 Task: In Heading Arial with underline. Font size of heading  '18'Font style of data Calibri. Font size of data  9Alignment of headline & data Align center. Fill color in heading,  RedFont color of data Black Apply border in Data No BorderIn the sheet  Budget Planning Templatebook
Action: Mouse moved to (41, 128)
Screenshot: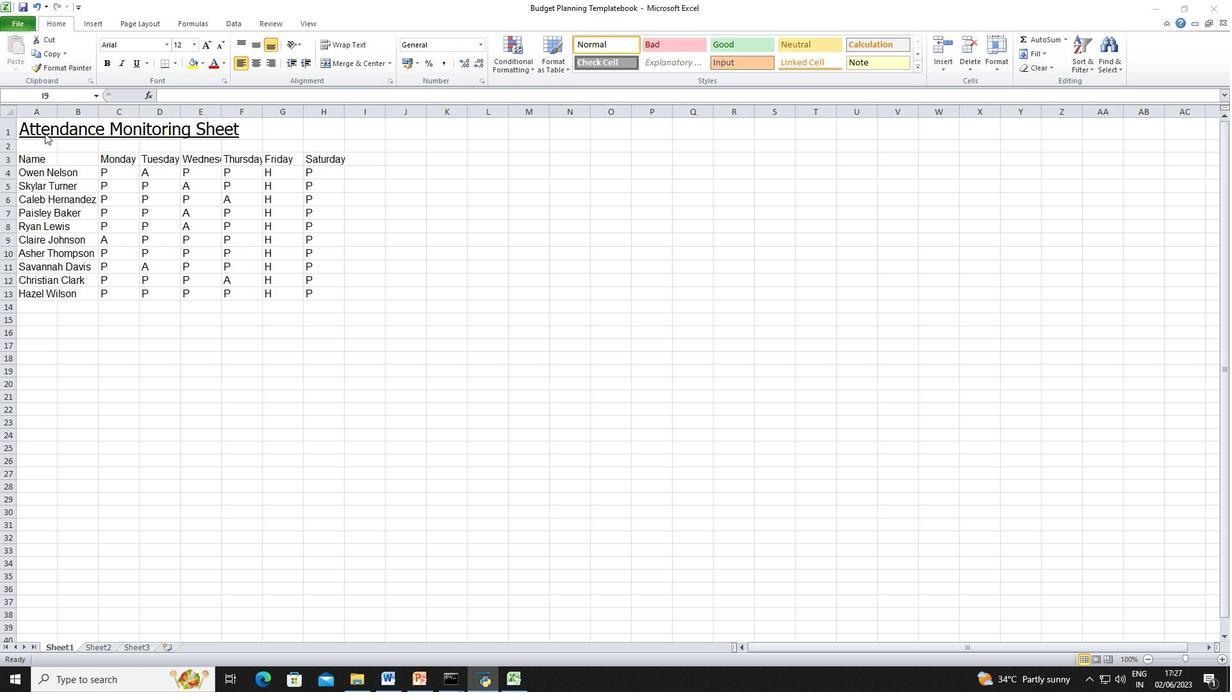 
Action: Mouse pressed left at (41, 128)
Screenshot: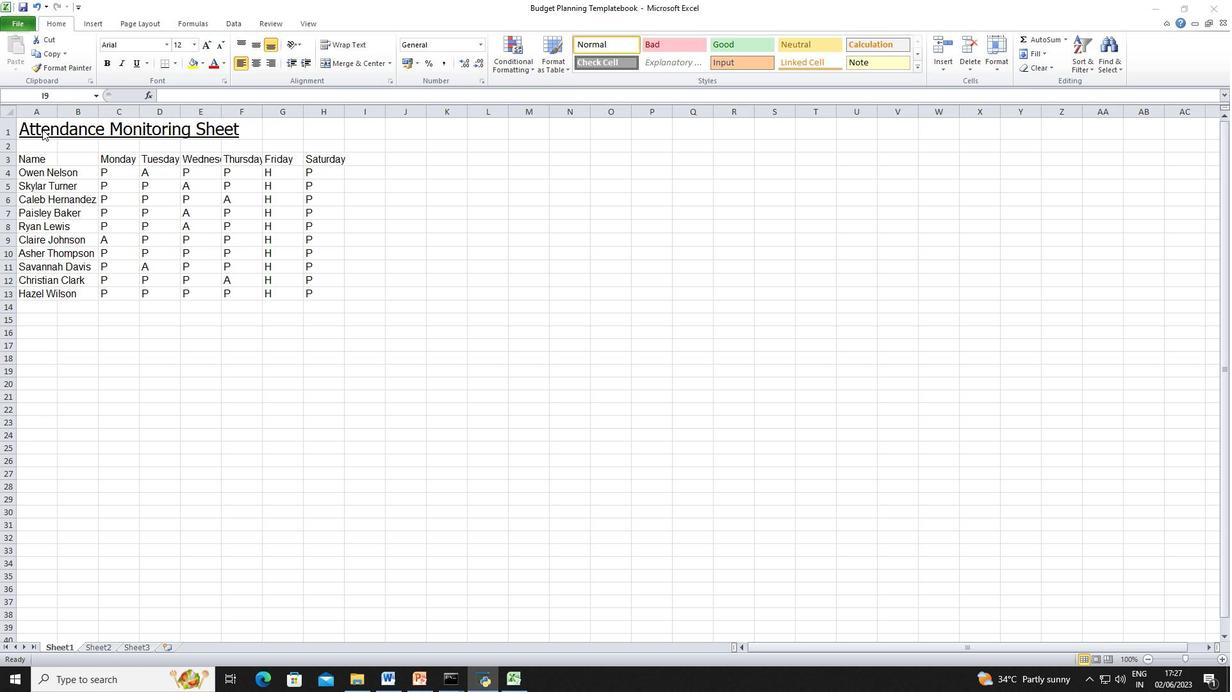 
Action: Mouse moved to (38, 123)
Screenshot: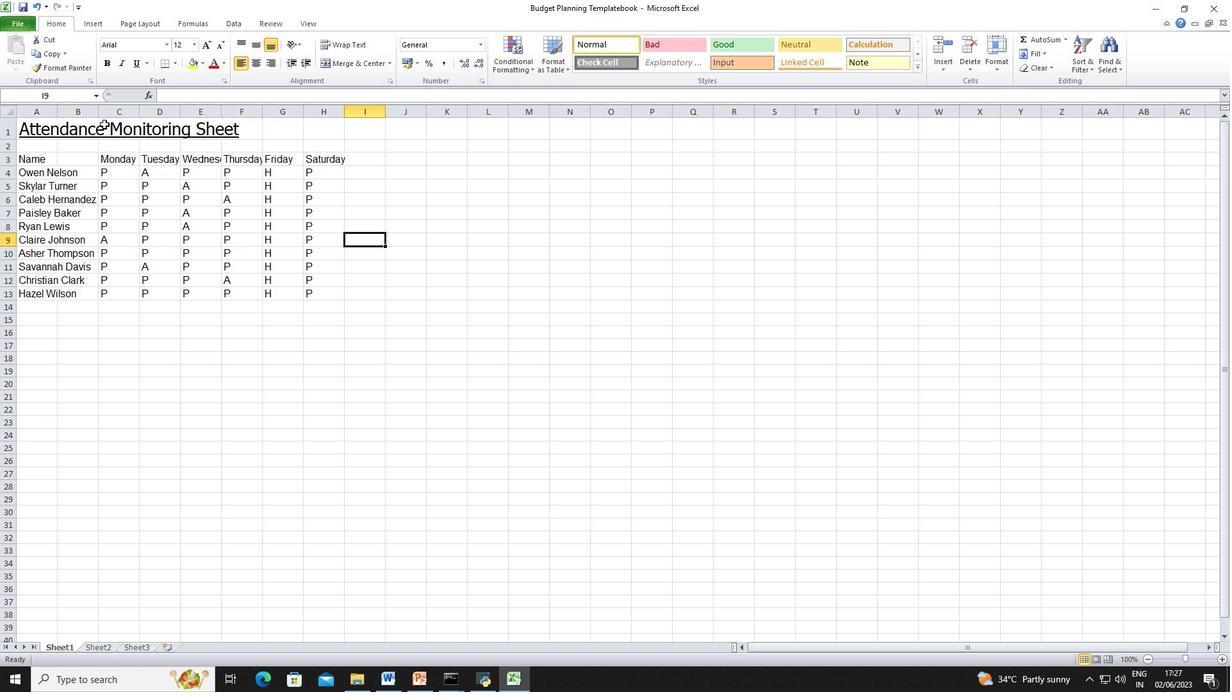 
Action: Mouse pressed left at (38, 123)
Screenshot: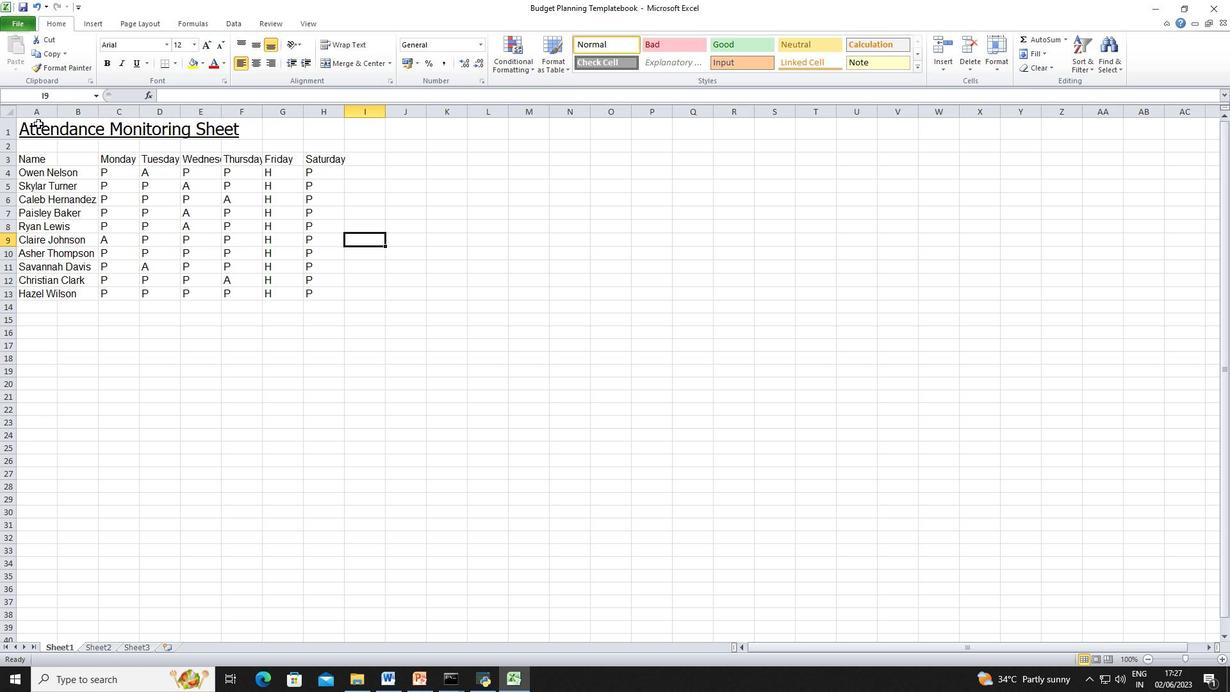 
Action: Mouse moved to (138, 65)
Screenshot: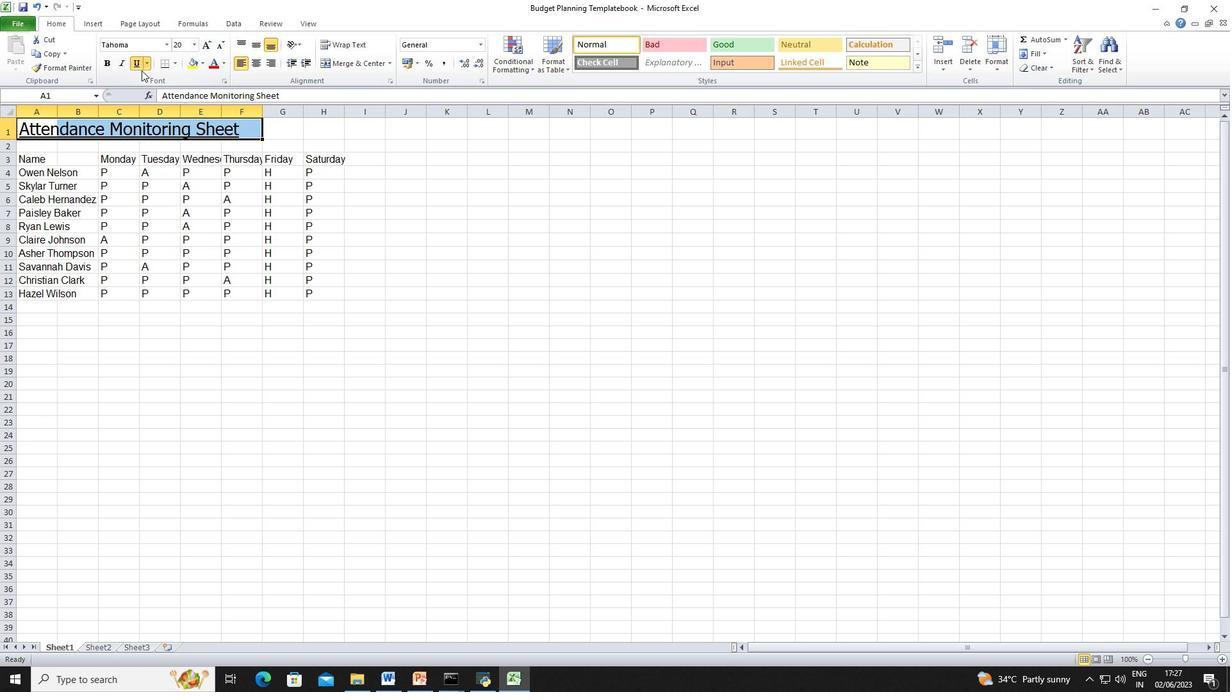 
Action: Mouse pressed left at (138, 65)
Screenshot: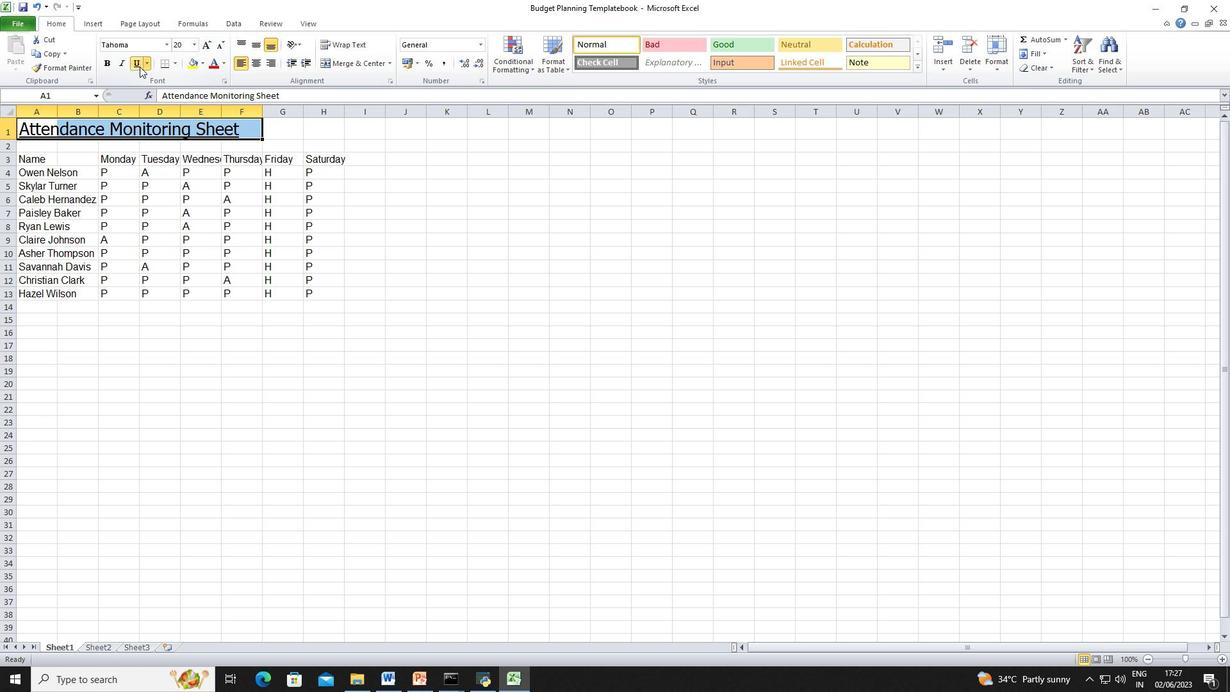 
Action: Mouse pressed left at (138, 65)
Screenshot: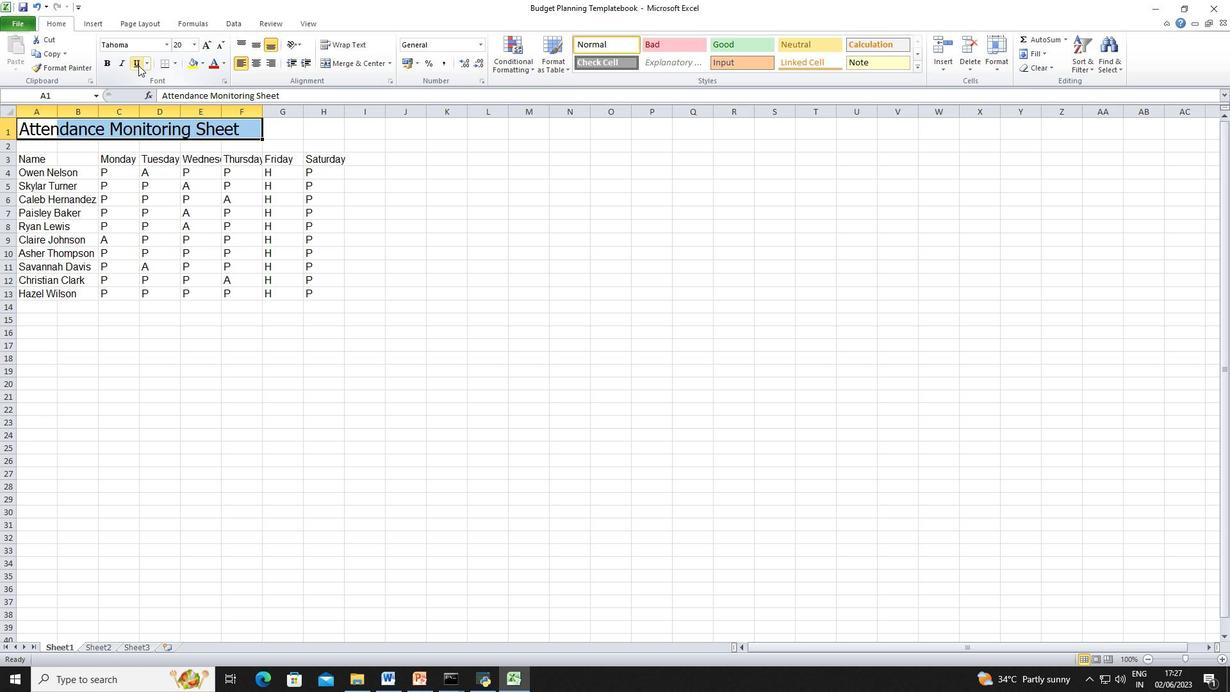 
Action: Mouse moved to (199, 47)
Screenshot: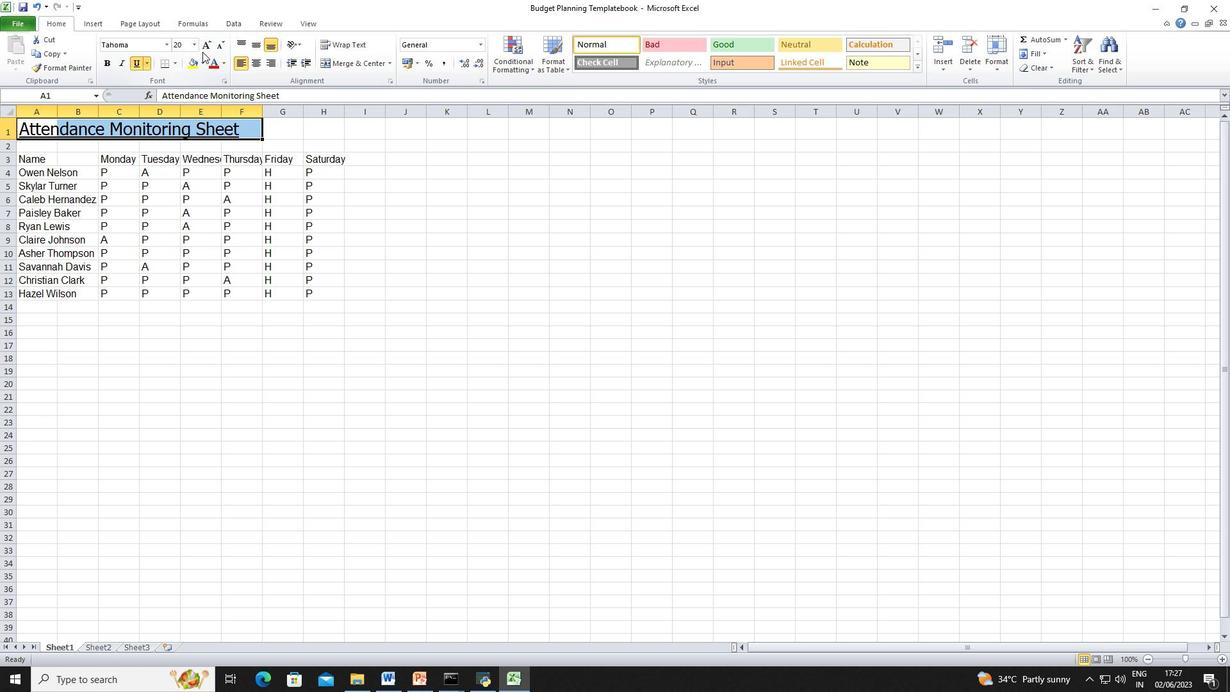 
Action: Mouse pressed left at (199, 47)
Screenshot: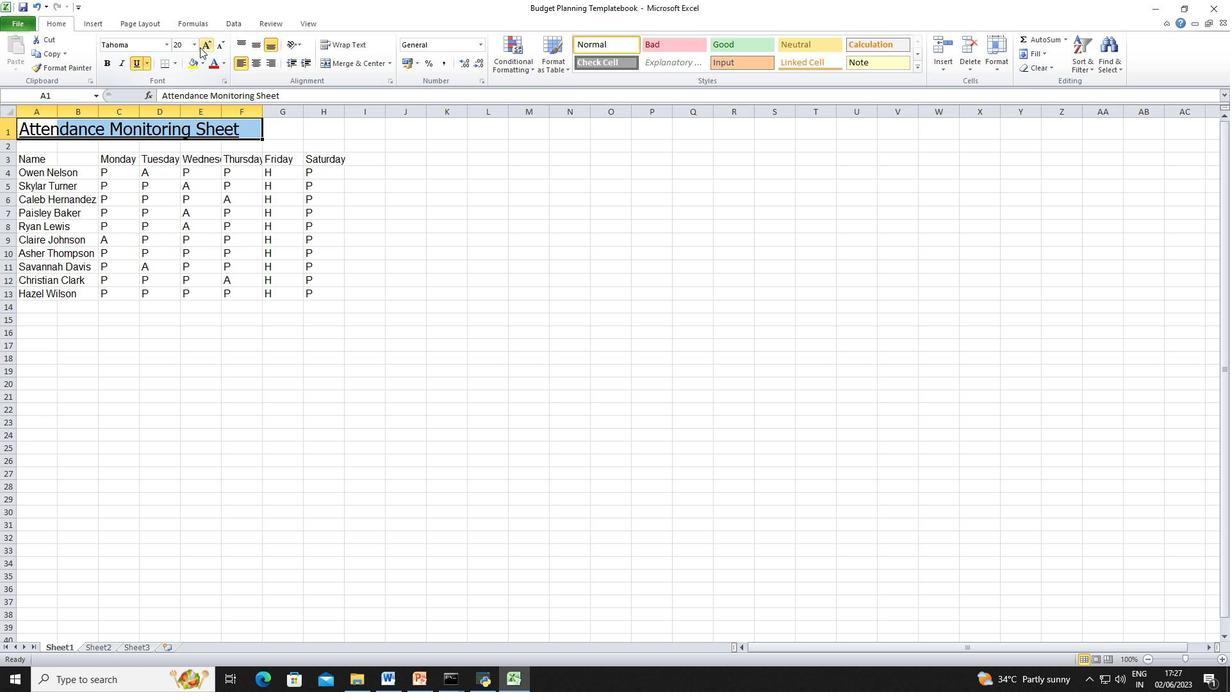 
Action: Mouse moved to (195, 44)
Screenshot: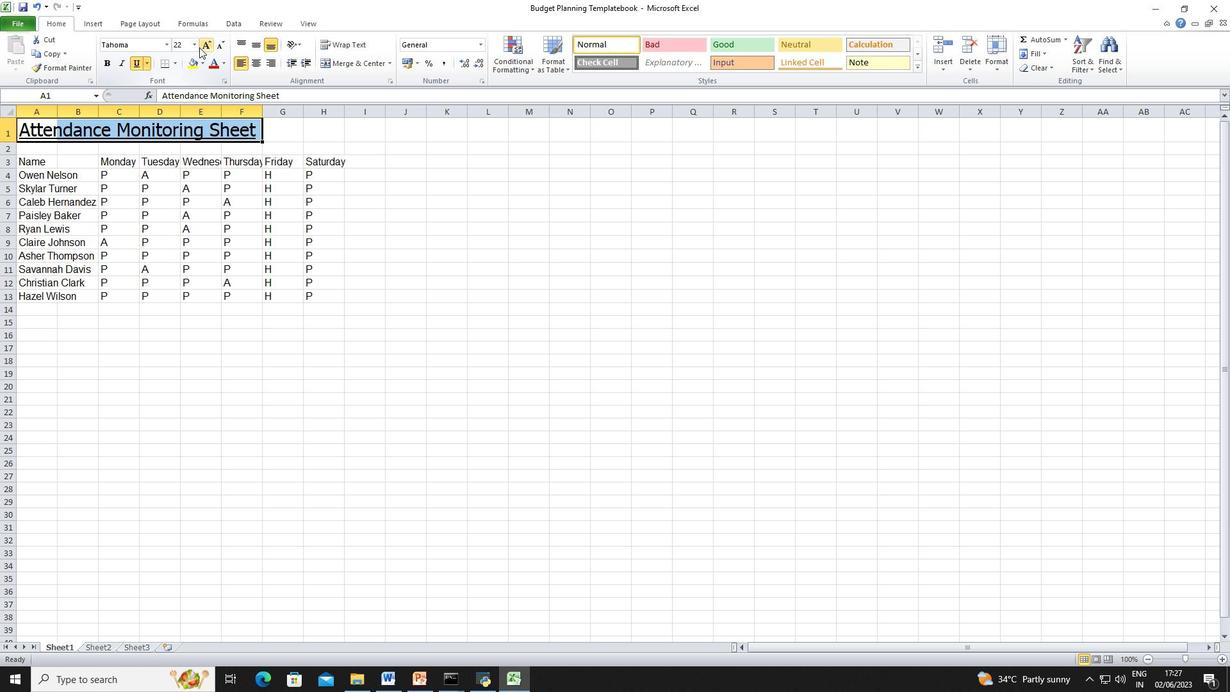 
Action: Mouse pressed left at (195, 44)
Screenshot: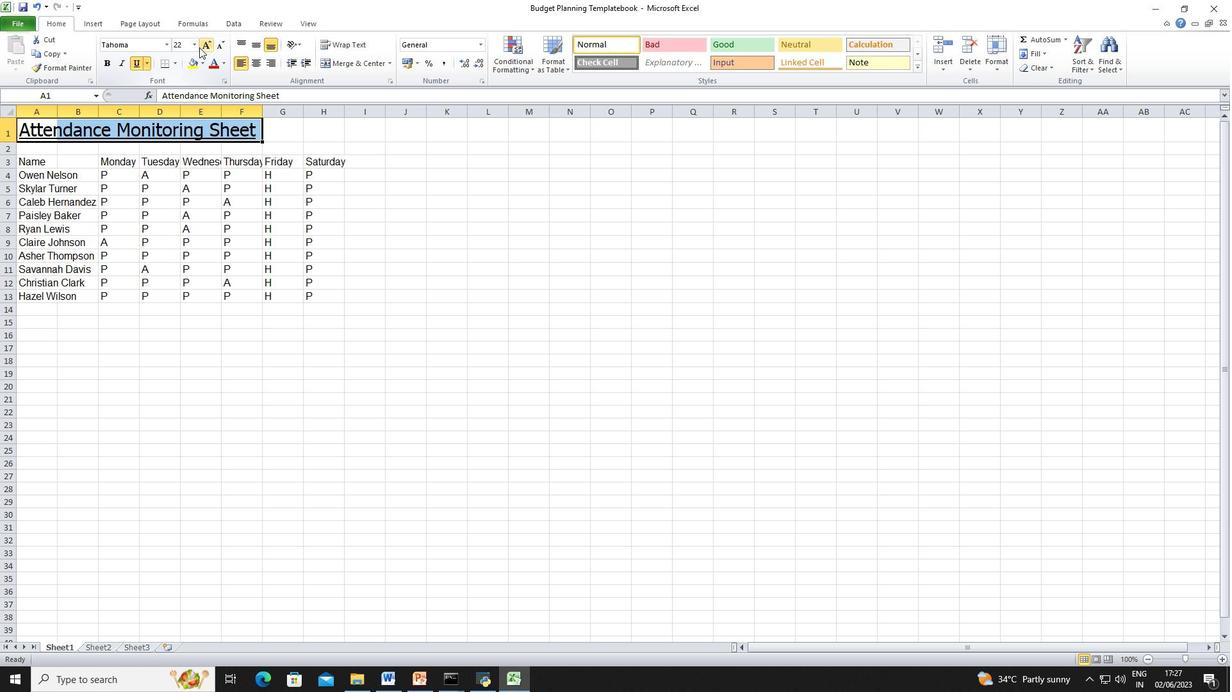
Action: Mouse moved to (183, 137)
Screenshot: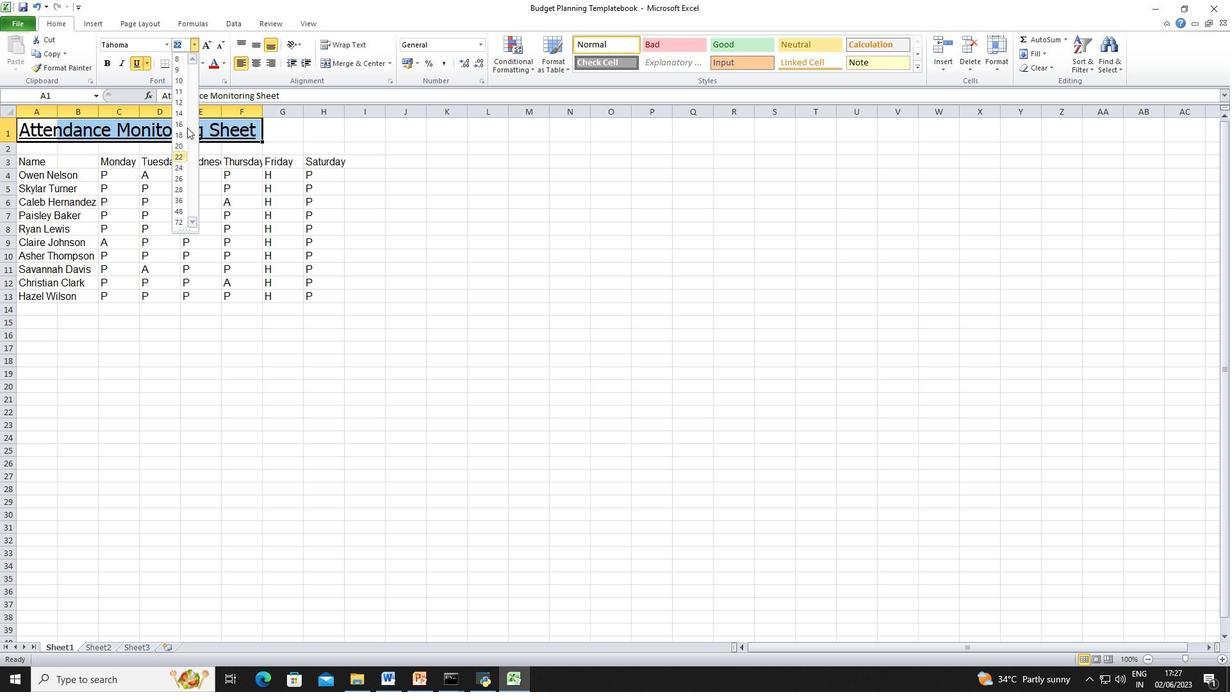
Action: Mouse pressed left at (183, 137)
Screenshot: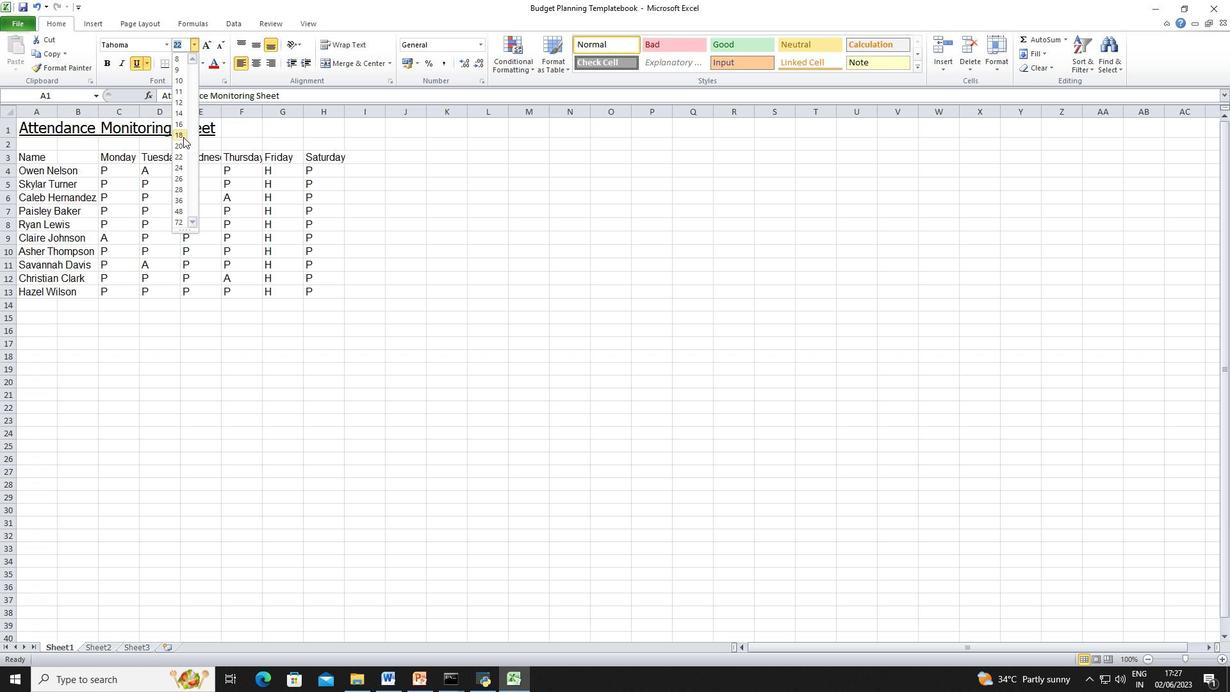 
Action: Mouse moved to (49, 158)
Screenshot: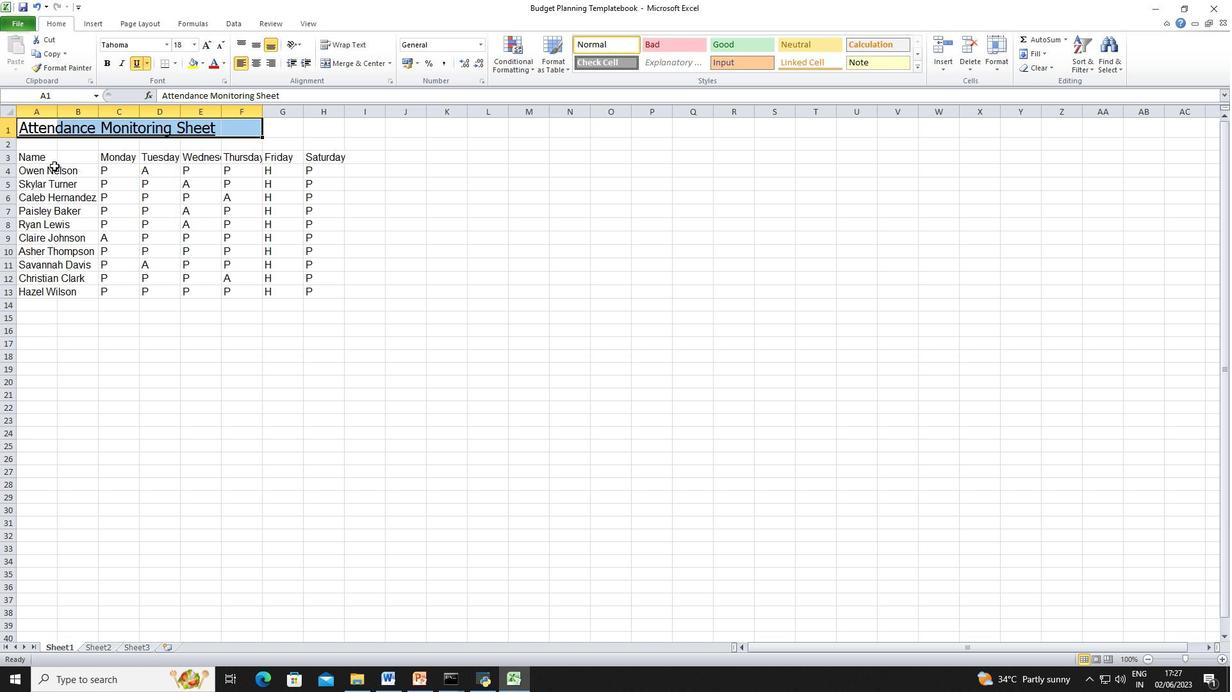 
Action: Mouse pressed left at (49, 158)
Screenshot: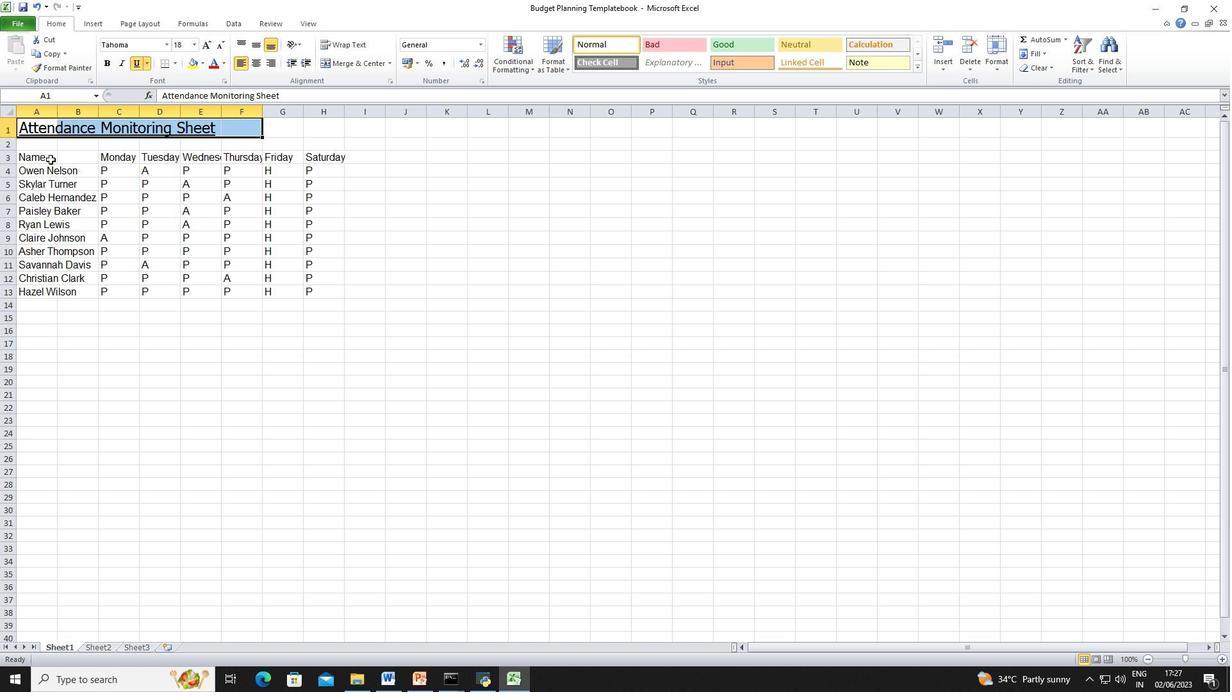 
Action: Mouse moved to (147, 49)
Screenshot: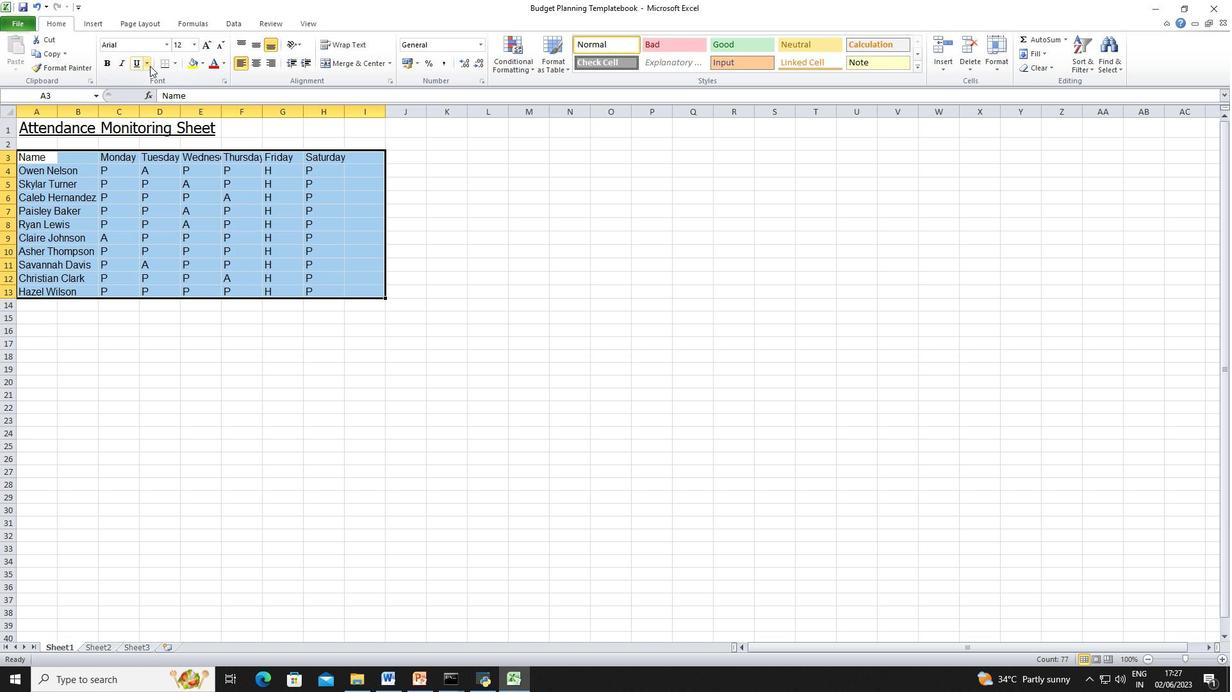 
Action: Mouse pressed left at (147, 49)
Screenshot: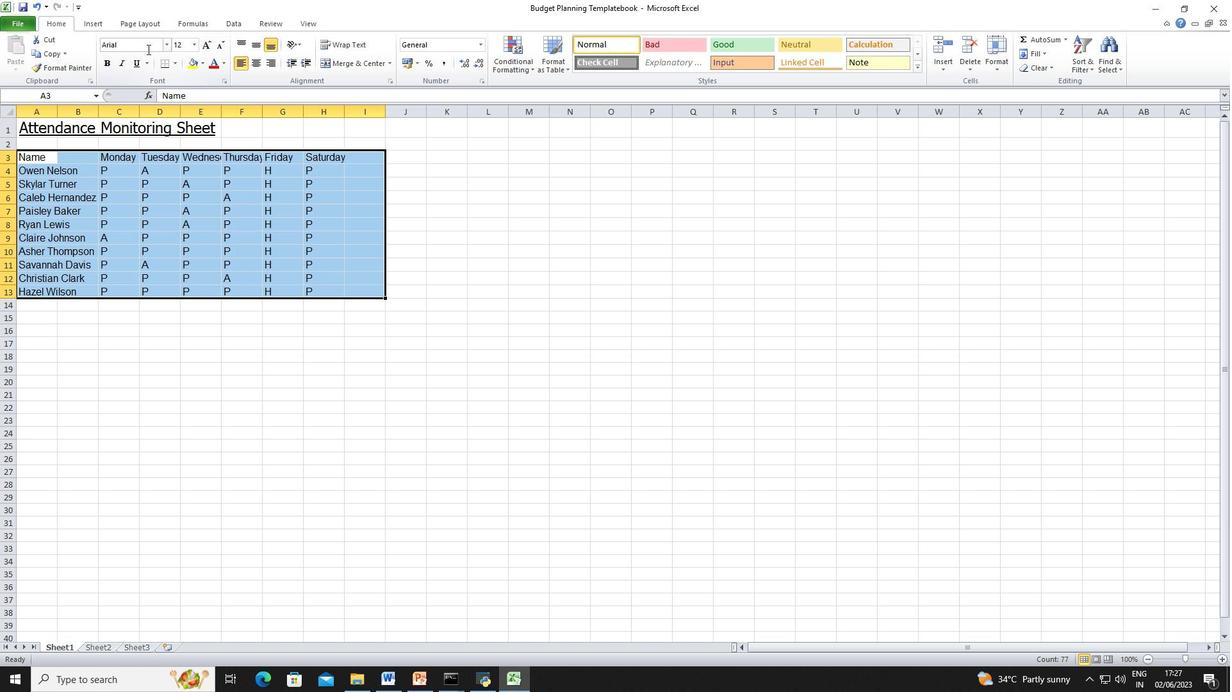 
Action: Key pressed <Key.shift>Calibri
Screenshot: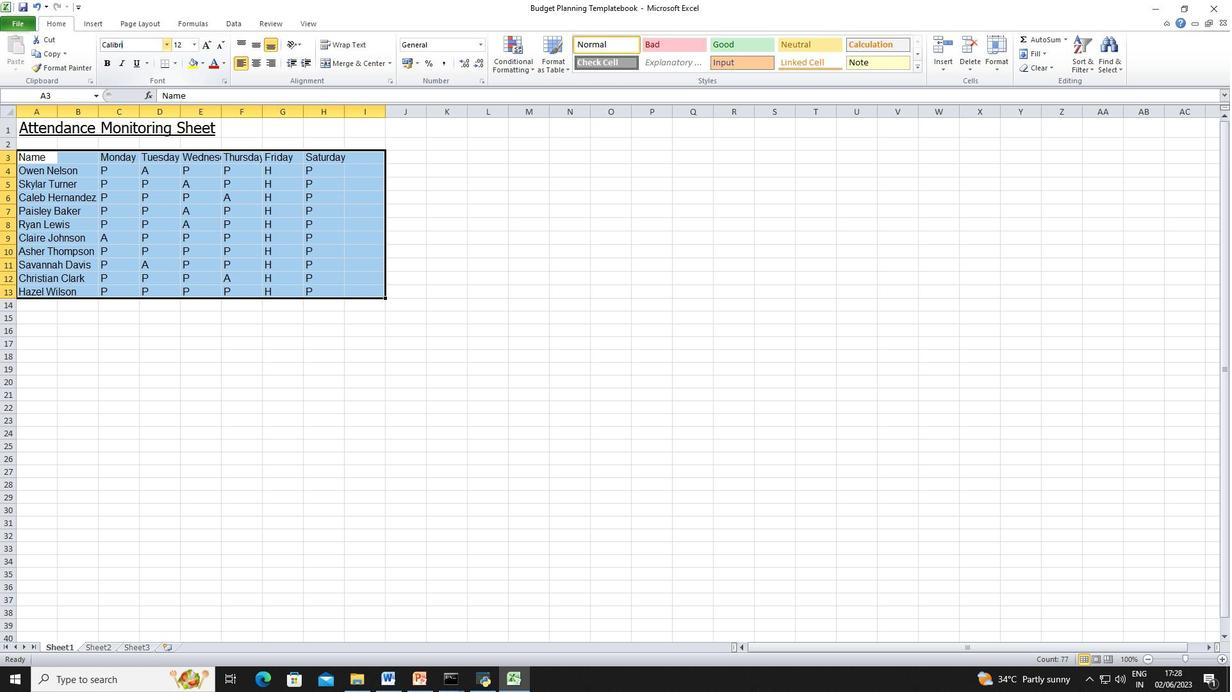 
Action: Mouse moved to (137, 44)
Screenshot: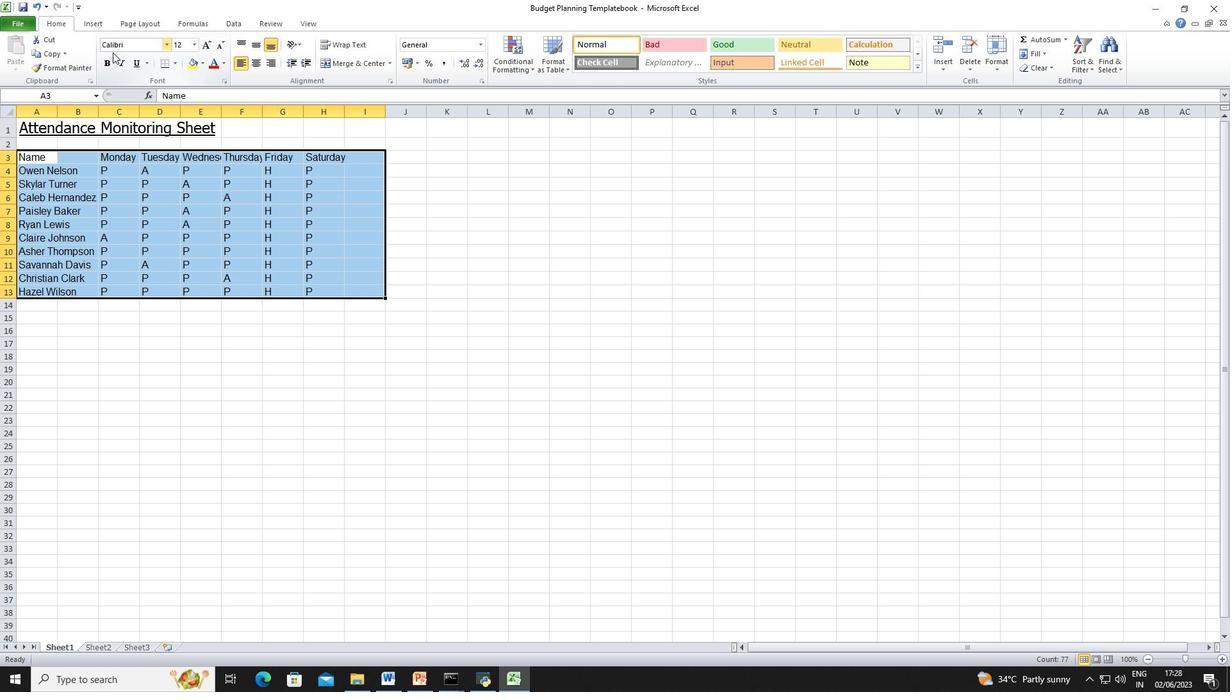 
Action: Key pressed <Key.enter>
Screenshot: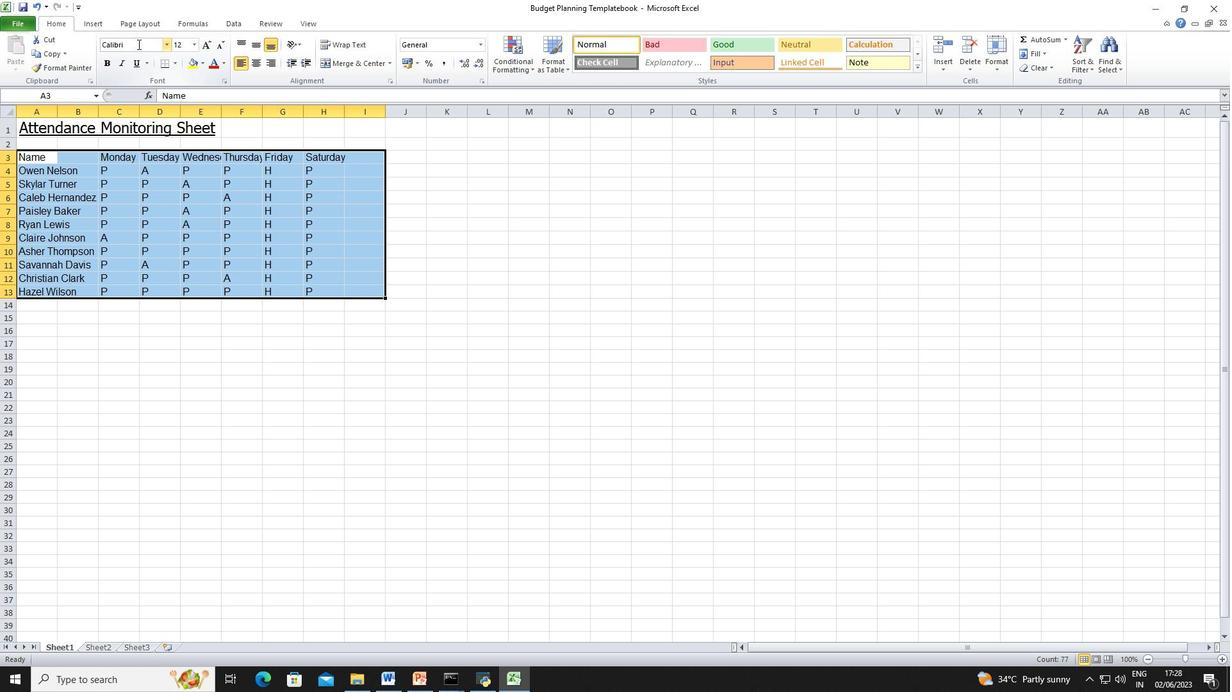 
Action: Mouse moved to (199, 42)
Screenshot: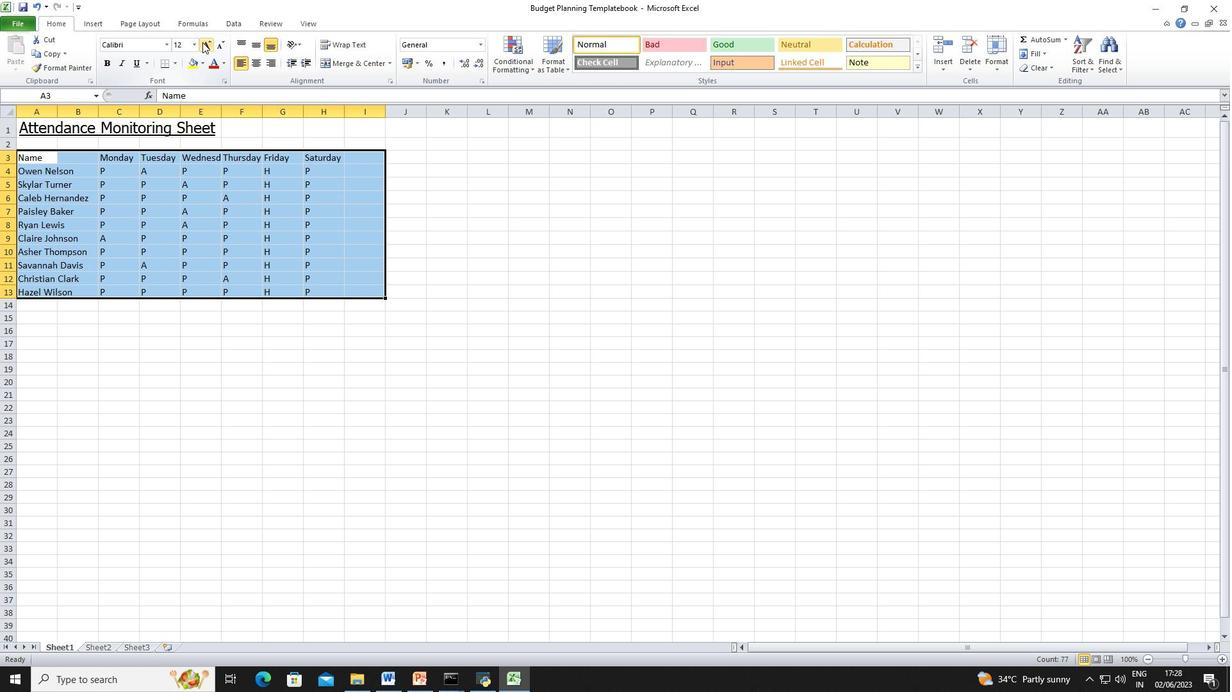 
Action: Mouse pressed left at (199, 42)
Screenshot: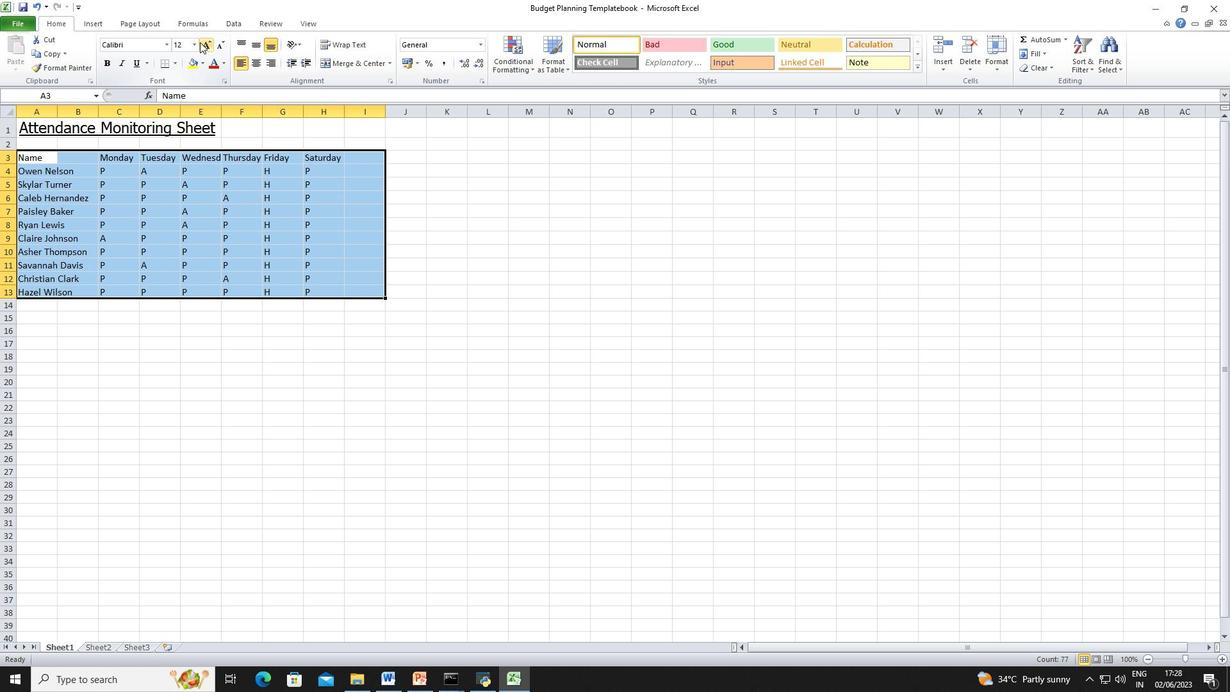 
Action: Mouse moved to (197, 42)
Screenshot: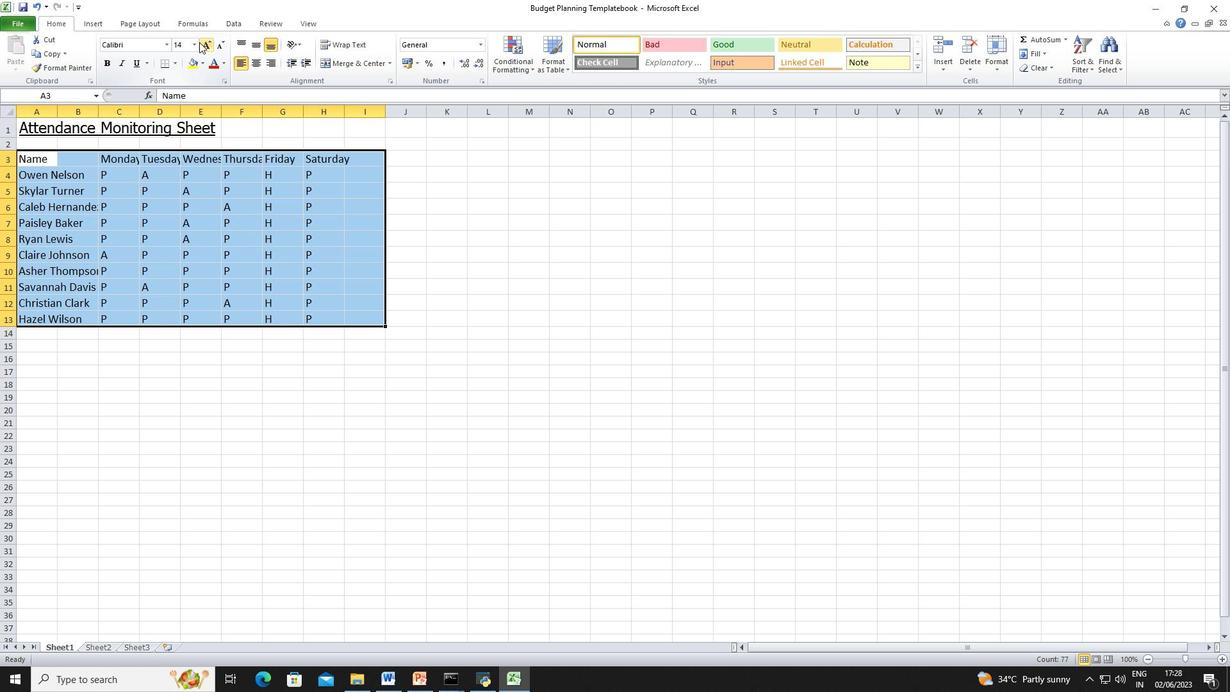 
Action: Mouse pressed left at (197, 42)
Screenshot: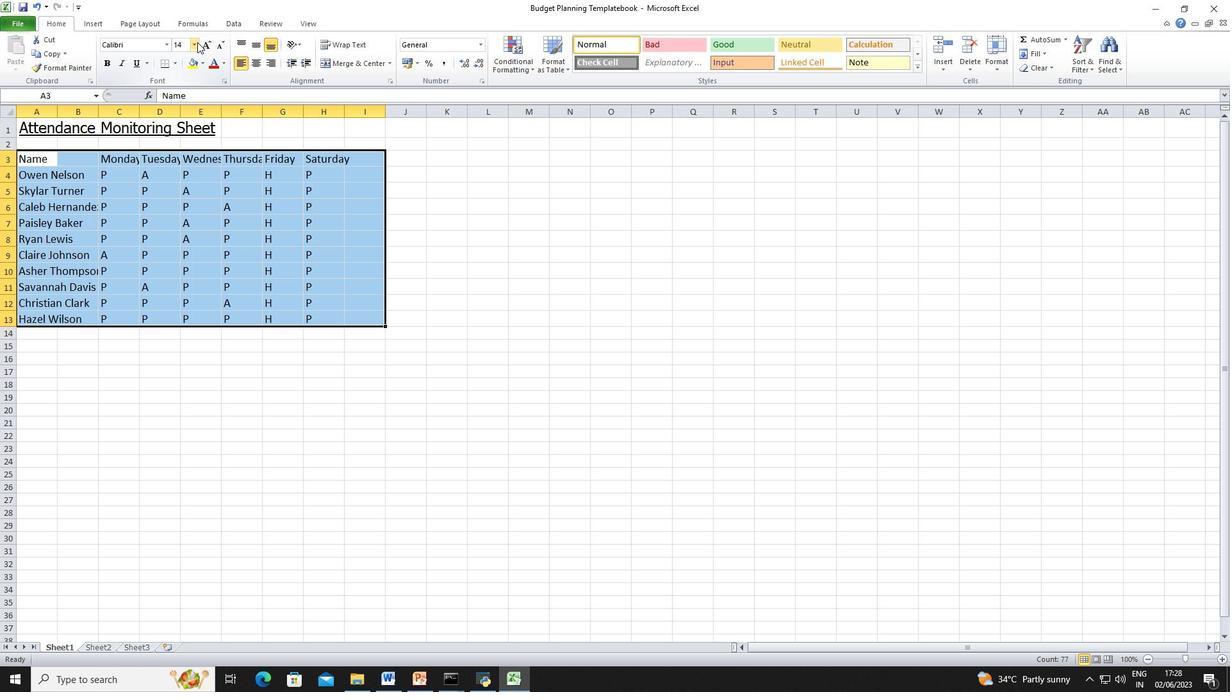 
Action: Mouse moved to (181, 70)
Screenshot: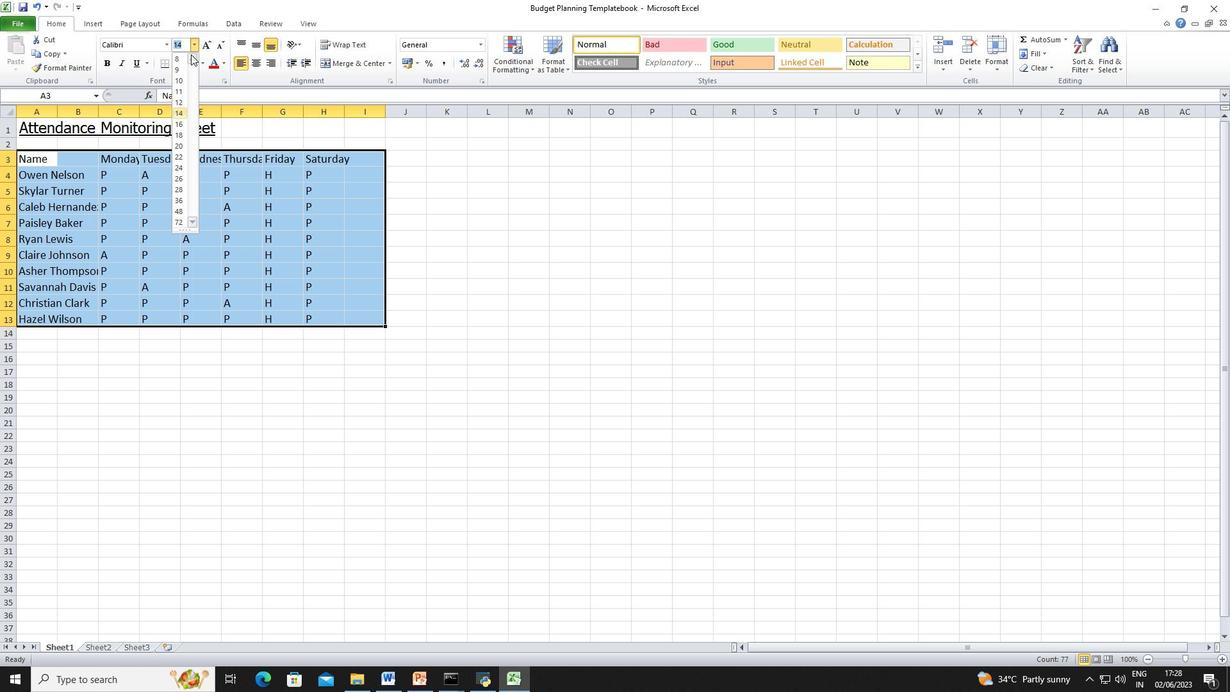 
Action: Mouse pressed left at (181, 70)
Screenshot: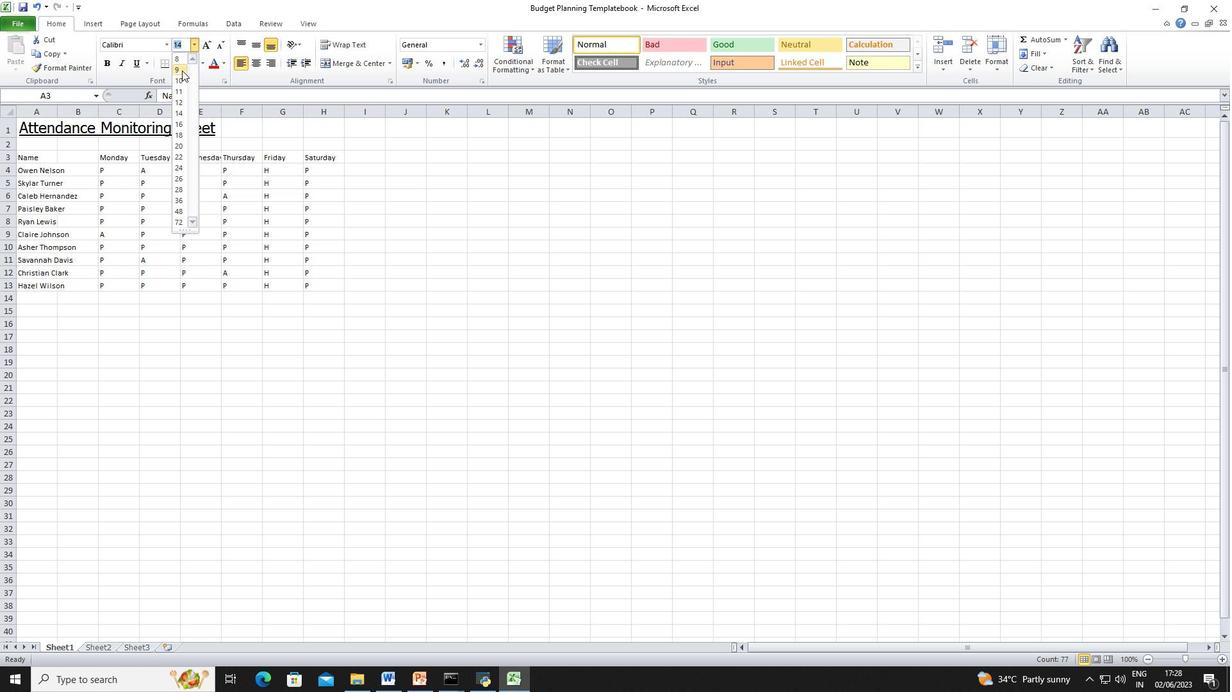 
Action: Mouse moved to (253, 64)
Screenshot: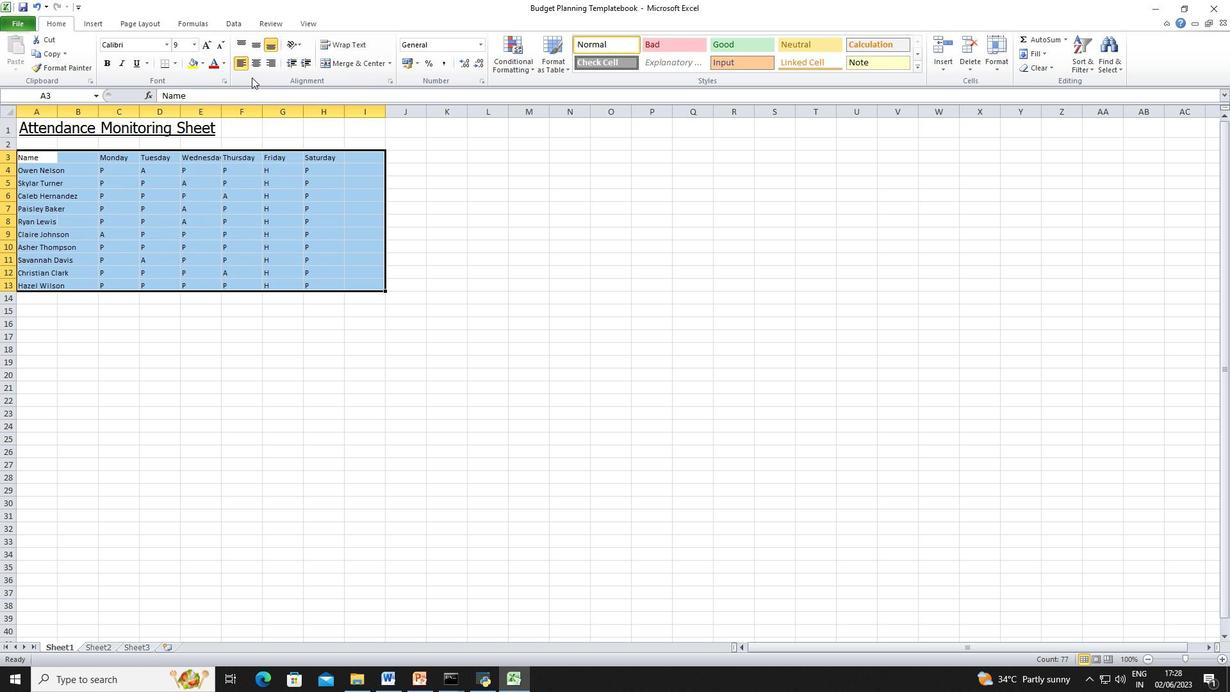 
Action: Mouse pressed left at (253, 64)
Screenshot: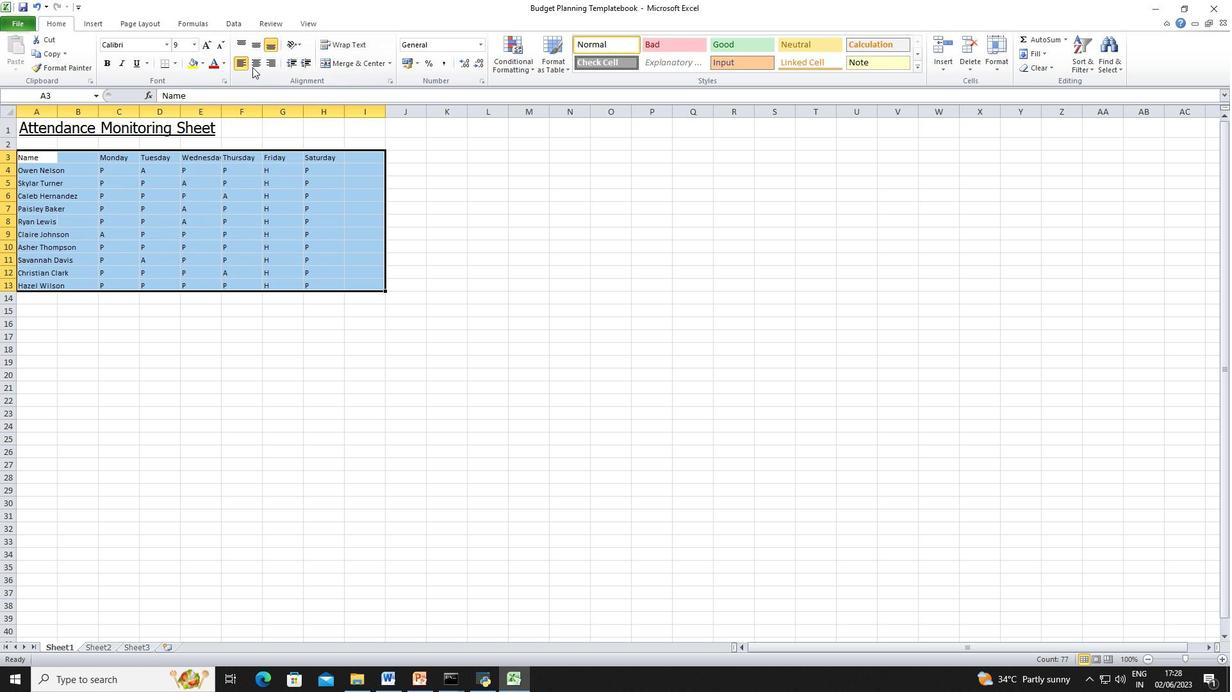 
Action: Mouse moved to (29, 133)
Screenshot: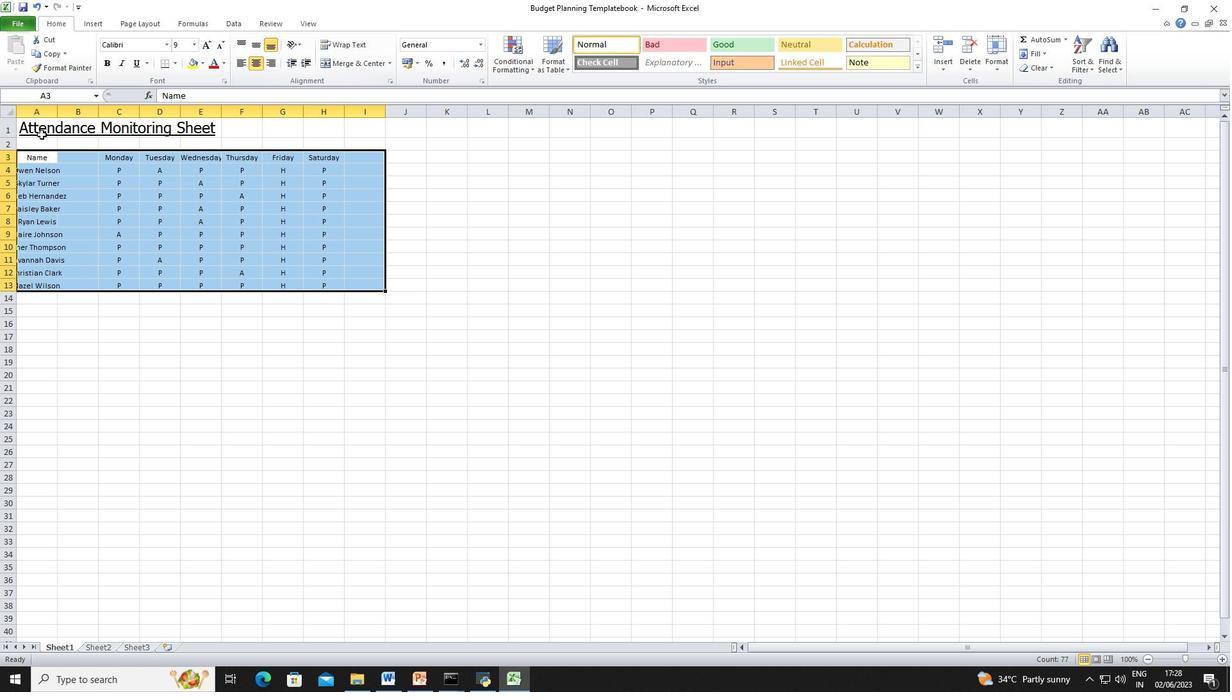 
Action: Mouse pressed left at (29, 133)
Screenshot: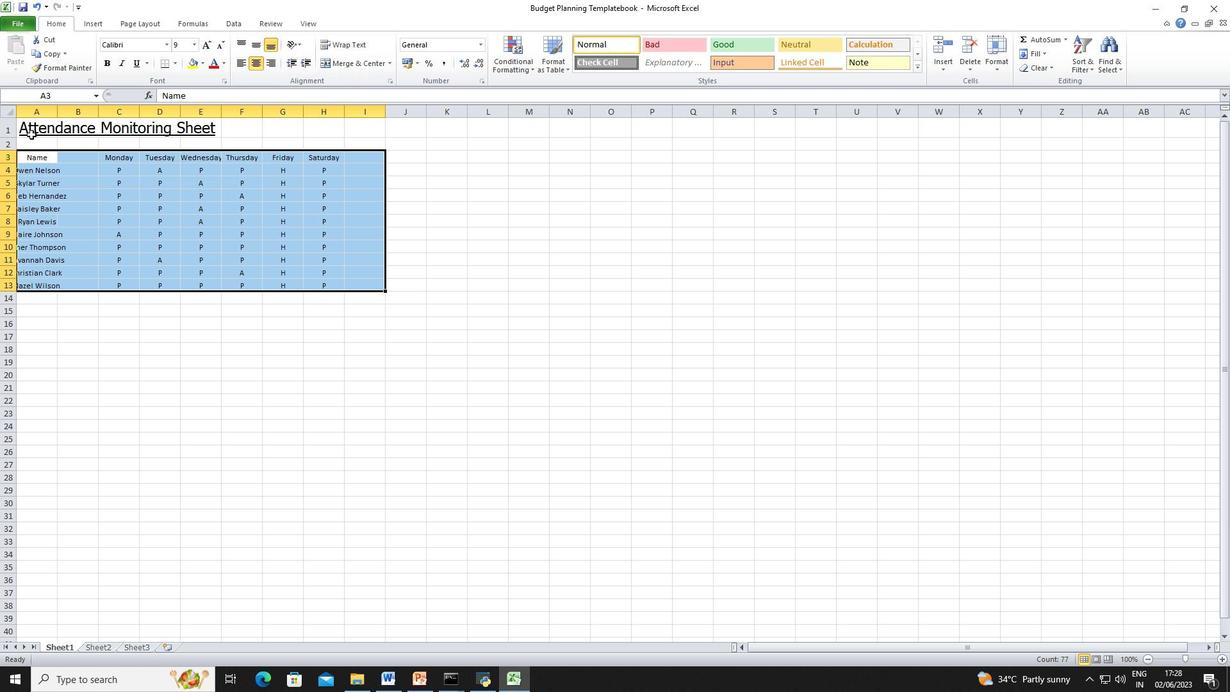 
Action: Mouse moved to (258, 62)
Screenshot: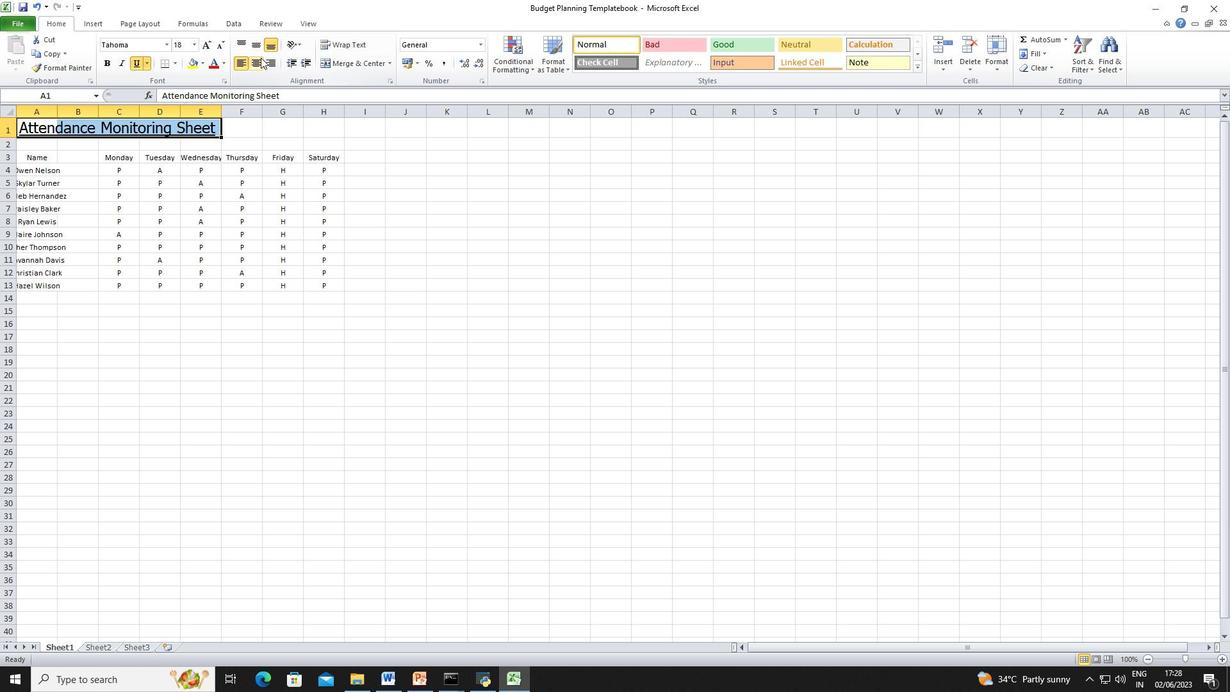 
Action: Mouse pressed left at (258, 62)
Screenshot: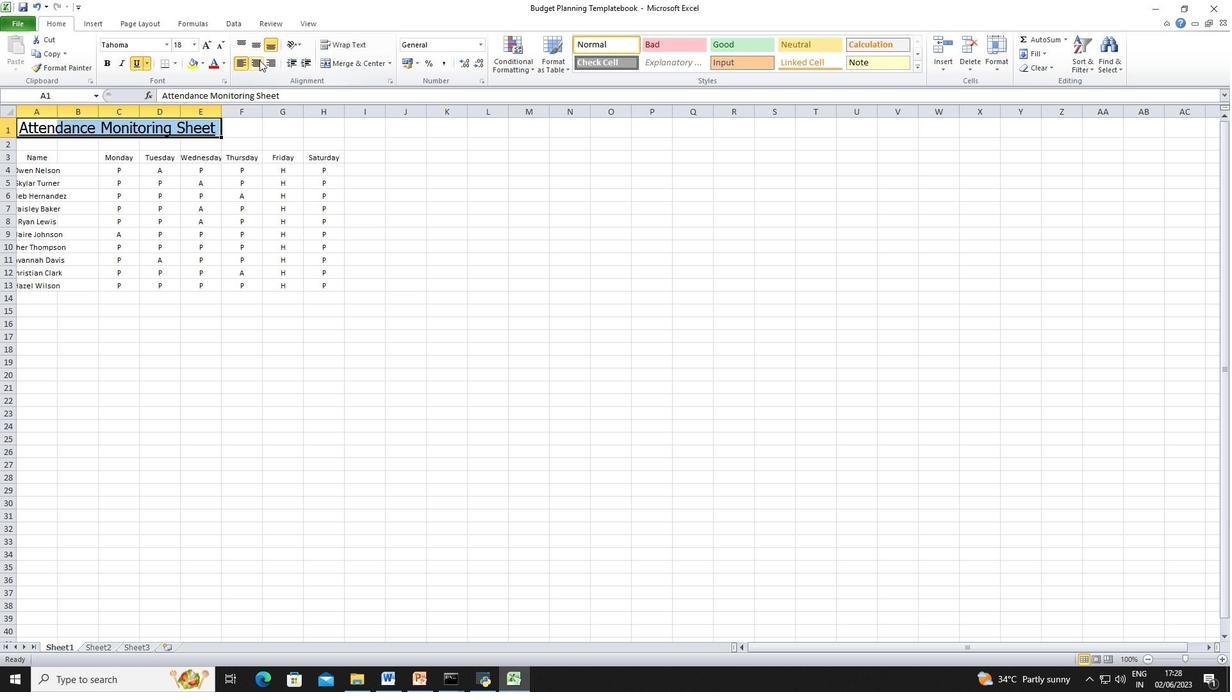 
Action: Mouse moved to (58, 113)
Screenshot: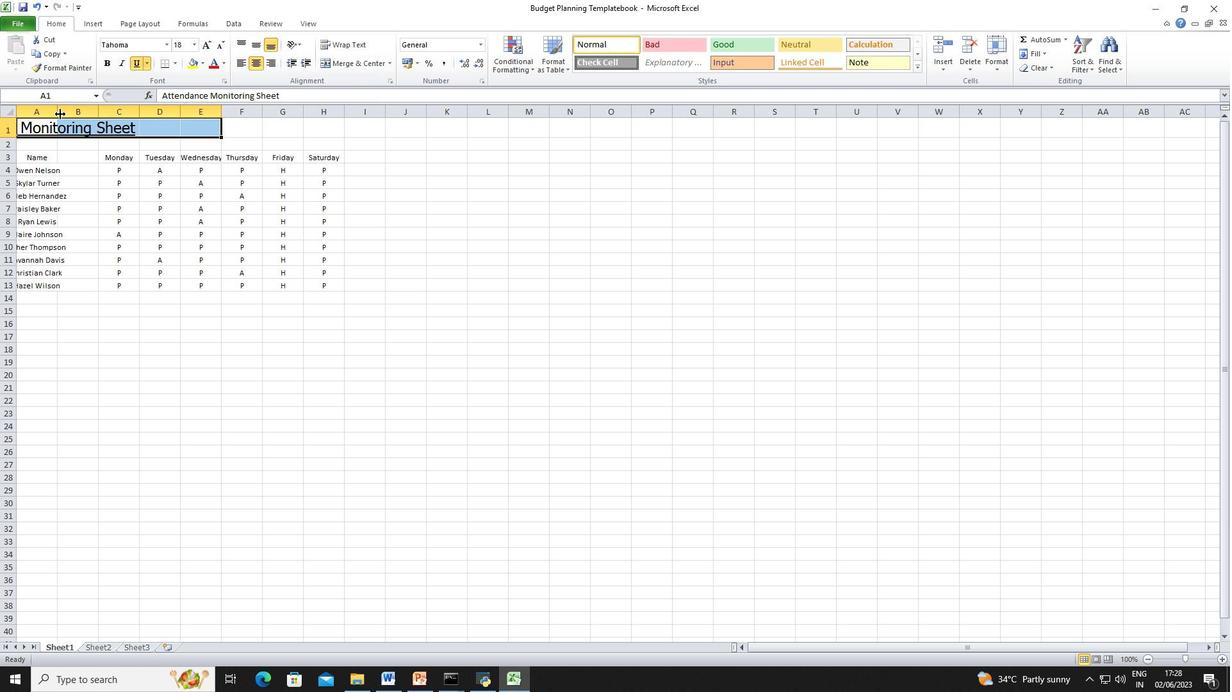 
Action: Mouse pressed left at (58, 113)
Screenshot: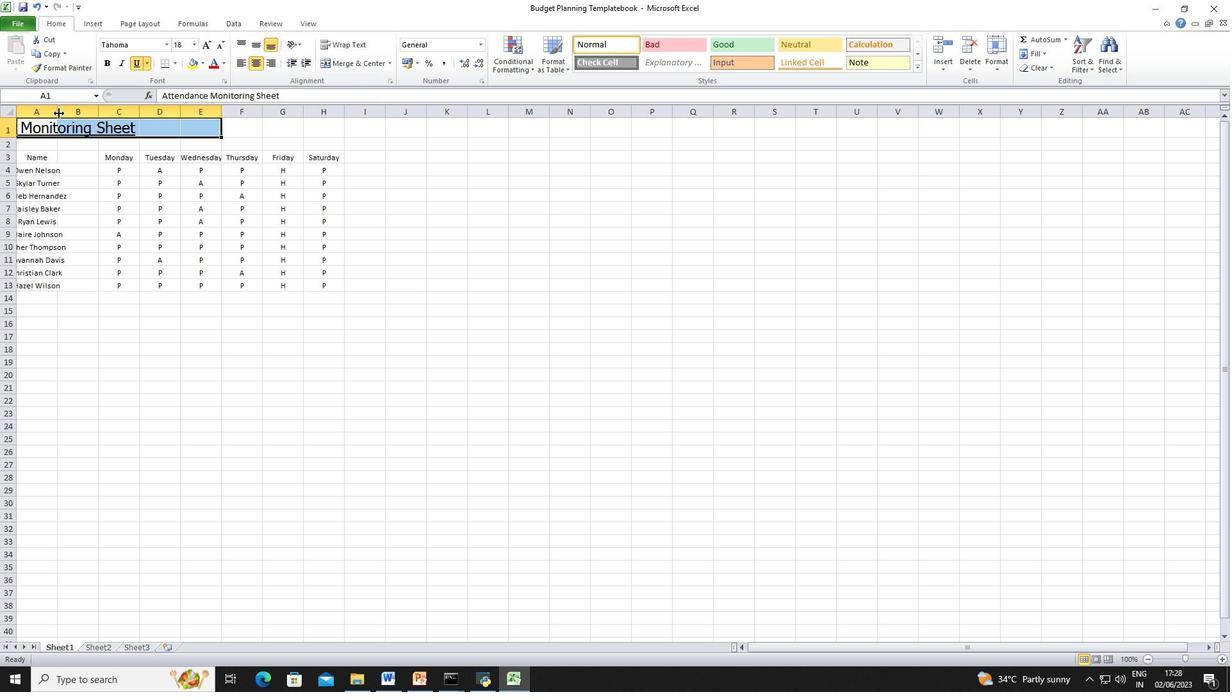 
Action: Mouse moved to (161, 112)
Screenshot: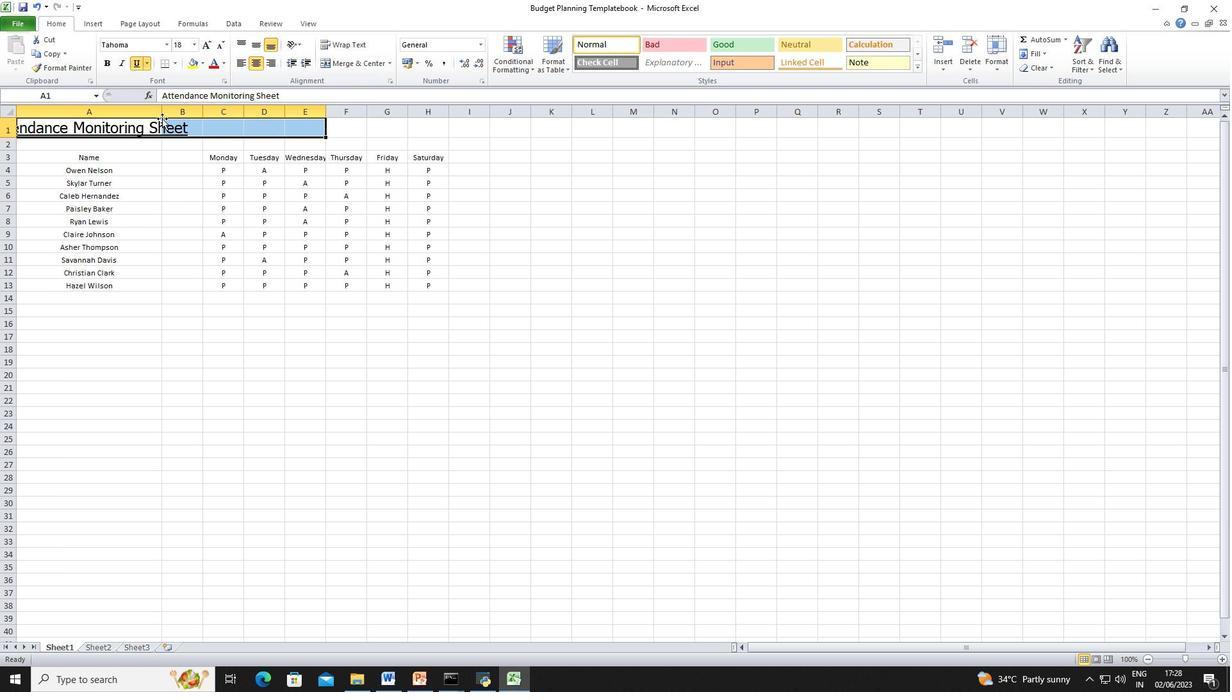 
Action: Mouse pressed left at (161, 112)
Screenshot: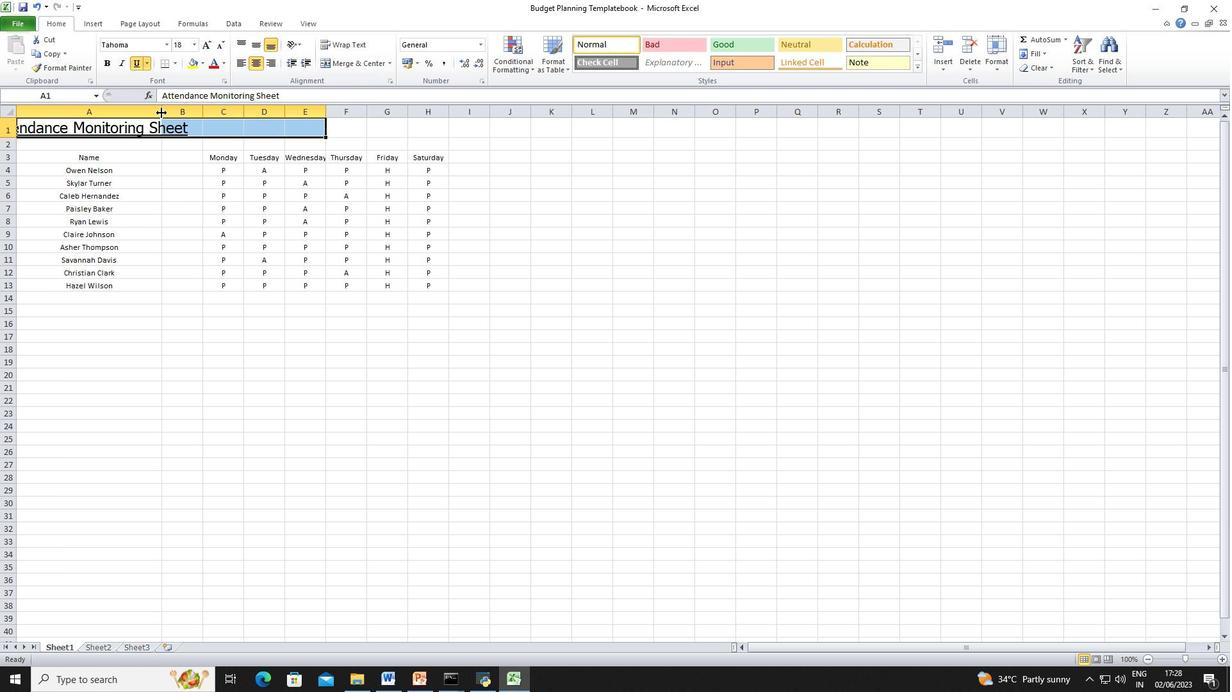 
Action: Mouse moved to (202, 63)
Screenshot: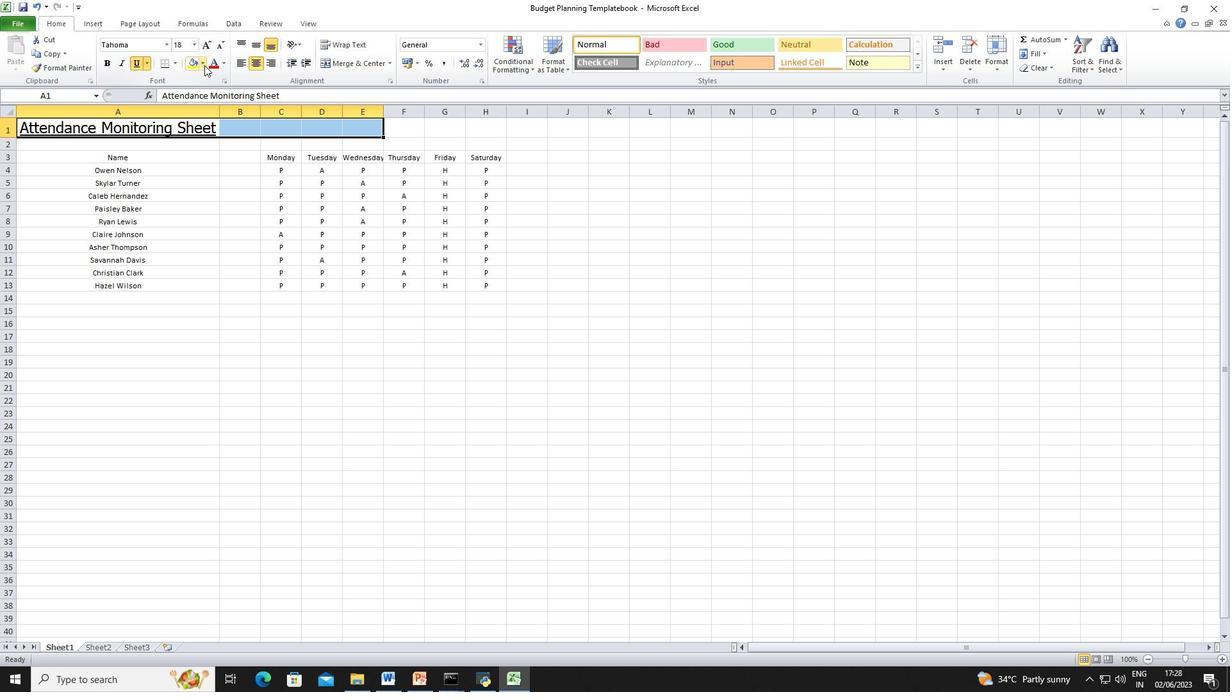 
Action: Mouse pressed left at (202, 63)
Screenshot: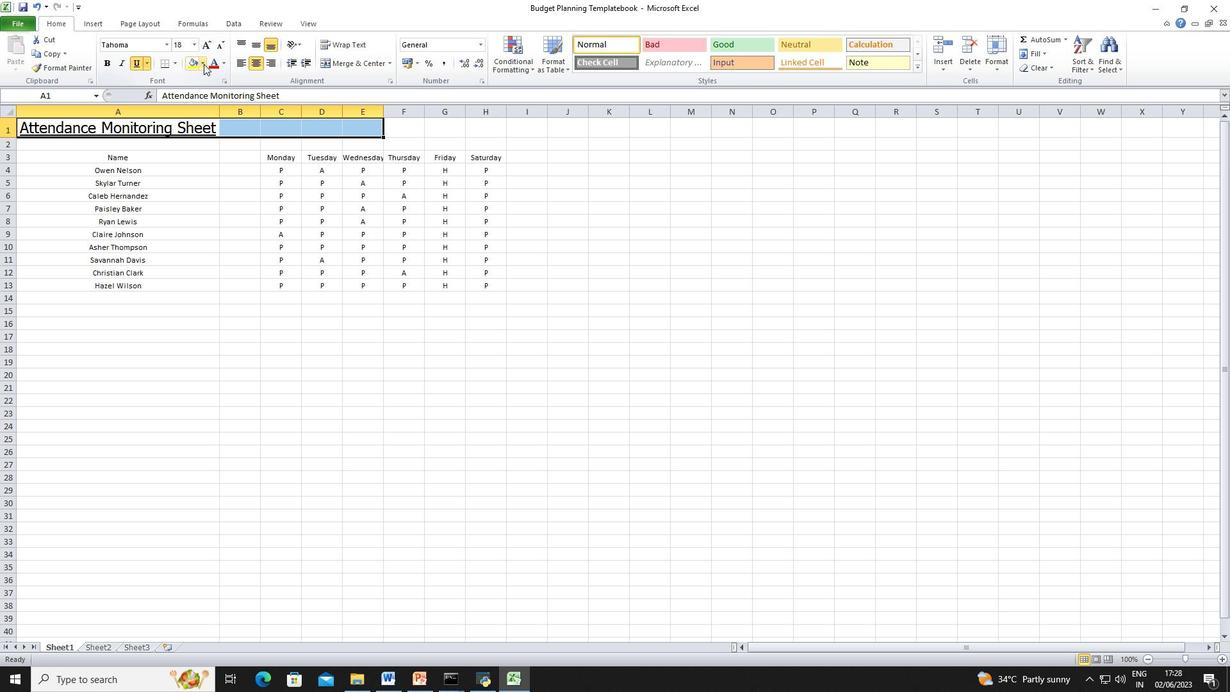 
Action: Mouse moved to (199, 152)
Screenshot: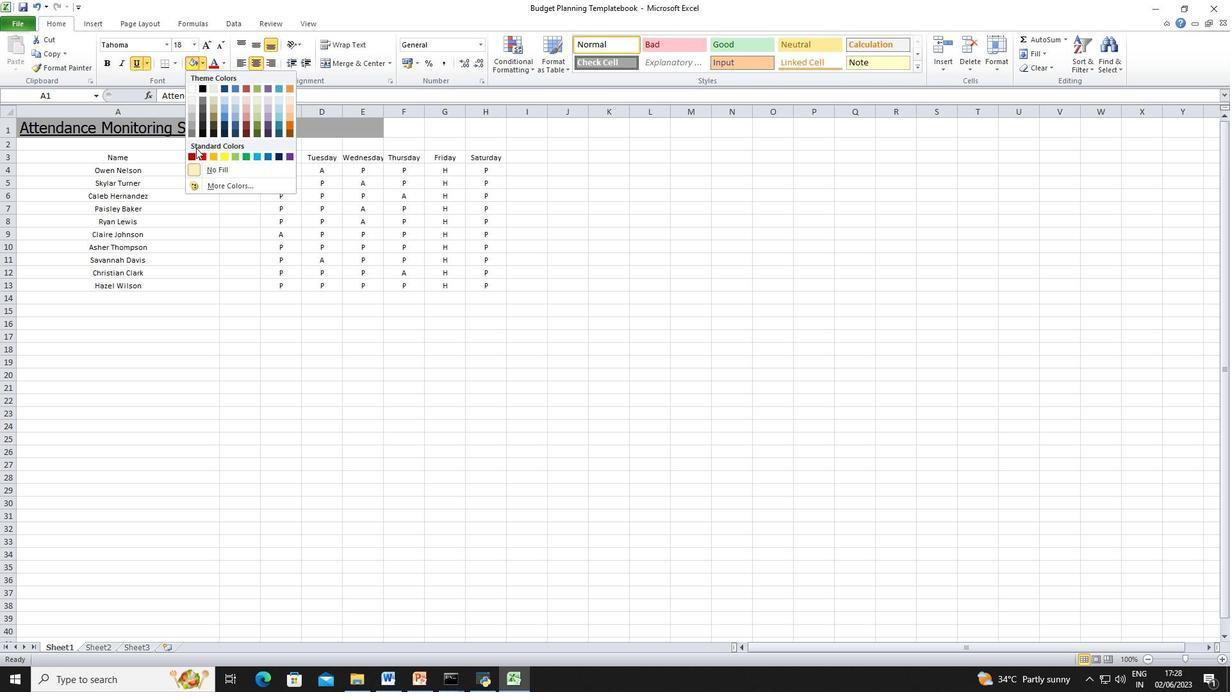 
Action: Mouse pressed left at (199, 152)
Screenshot: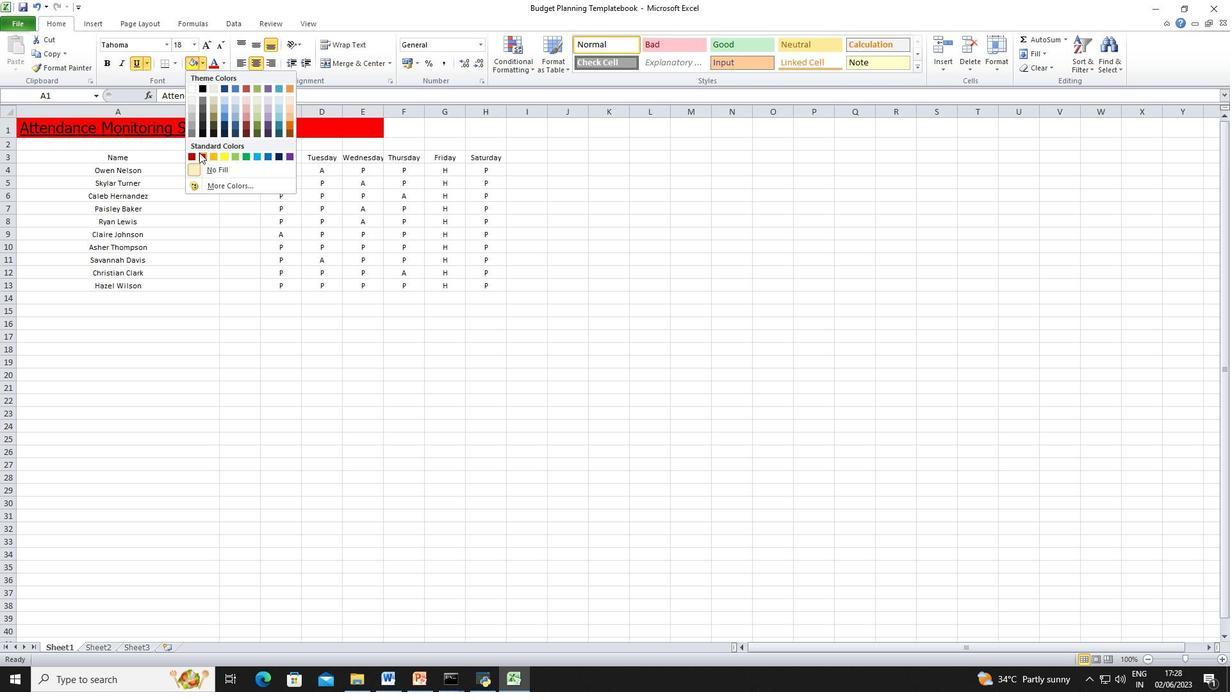 
Action: Mouse moved to (96, 161)
Screenshot: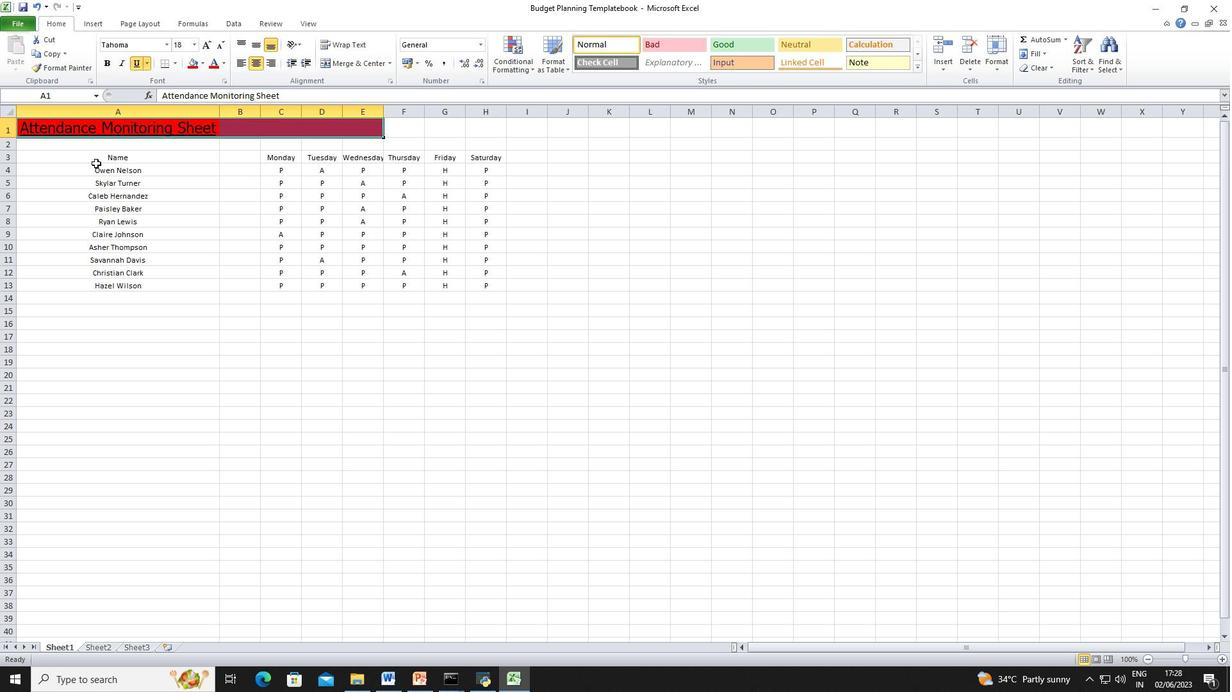 
Action: Mouse pressed left at (96, 161)
Screenshot: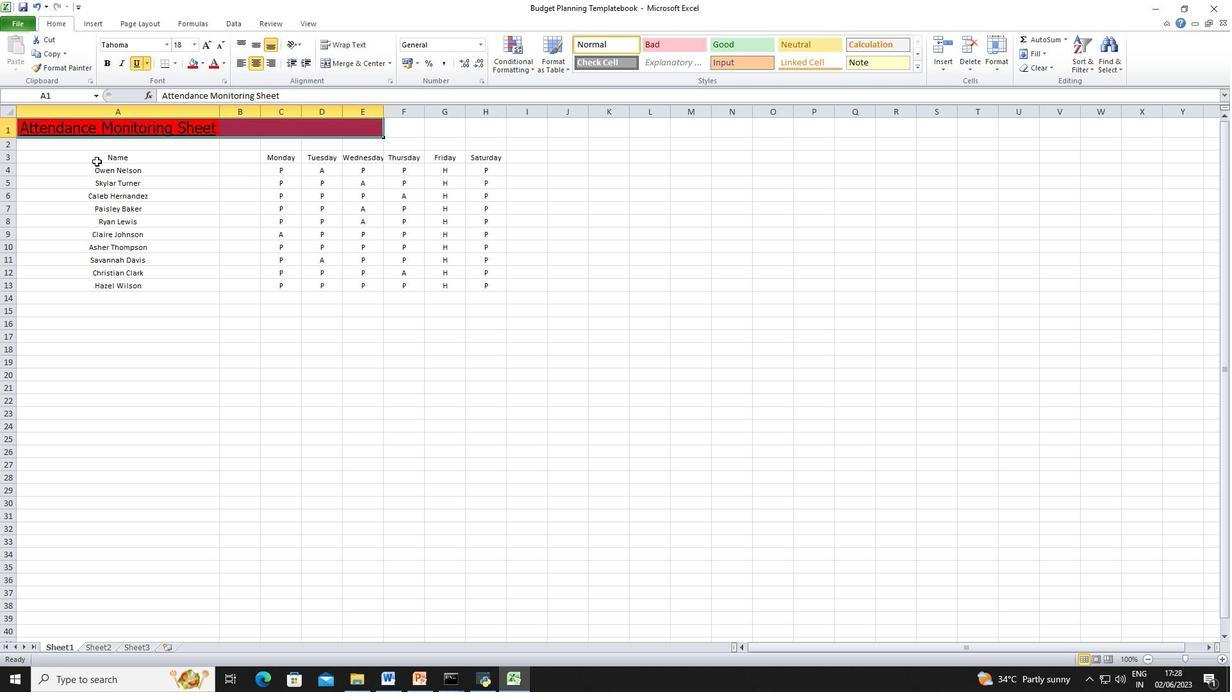 
Action: Mouse moved to (223, 58)
Screenshot: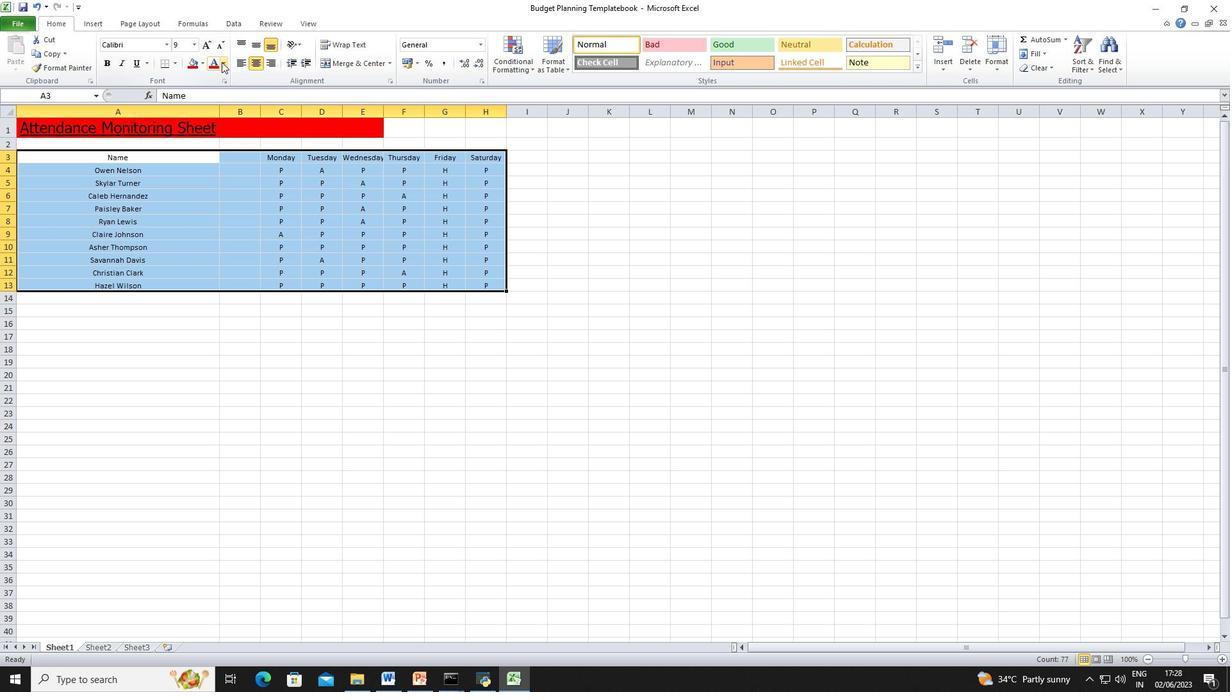 
Action: Mouse pressed left at (223, 58)
Screenshot: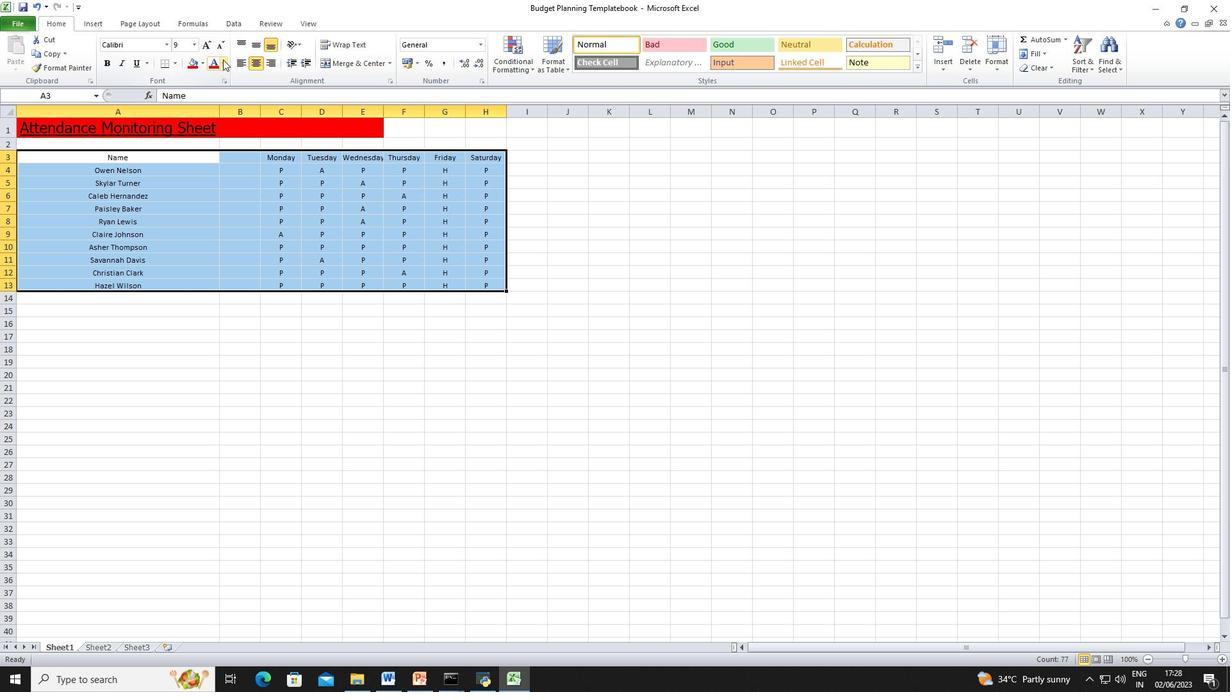 
Action: Mouse moved to (224, 99)
Screenshot: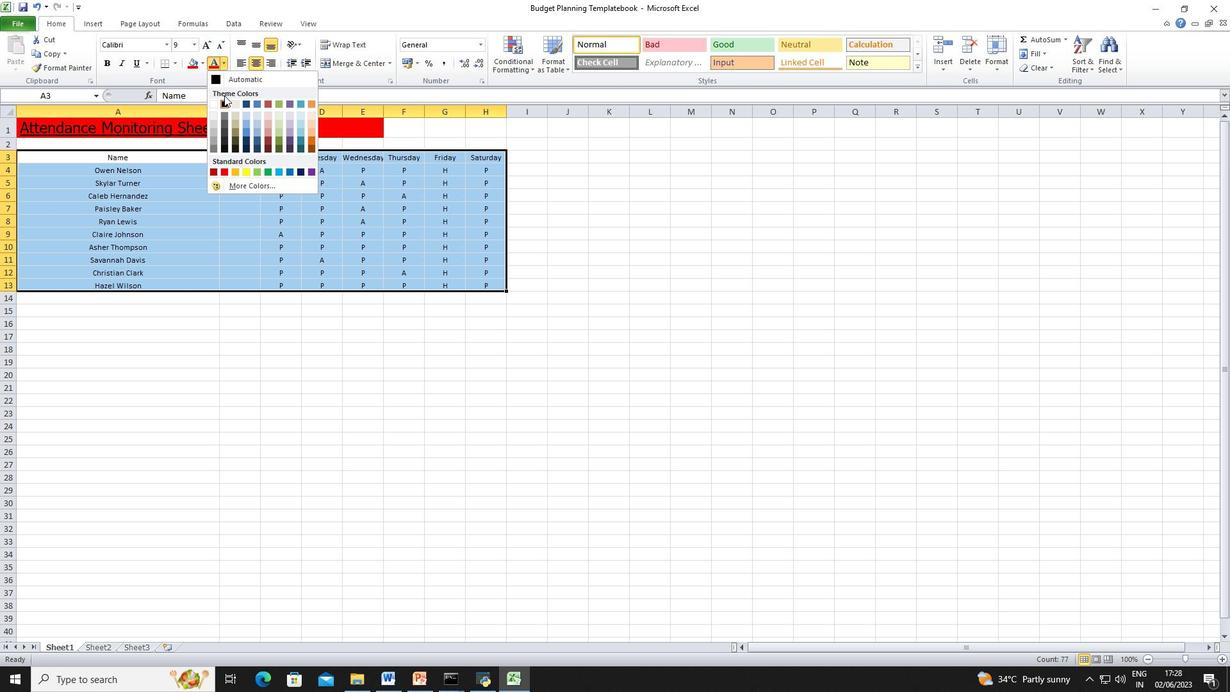 
Action: Mouse pressed left at (224, 99)
Screenshot: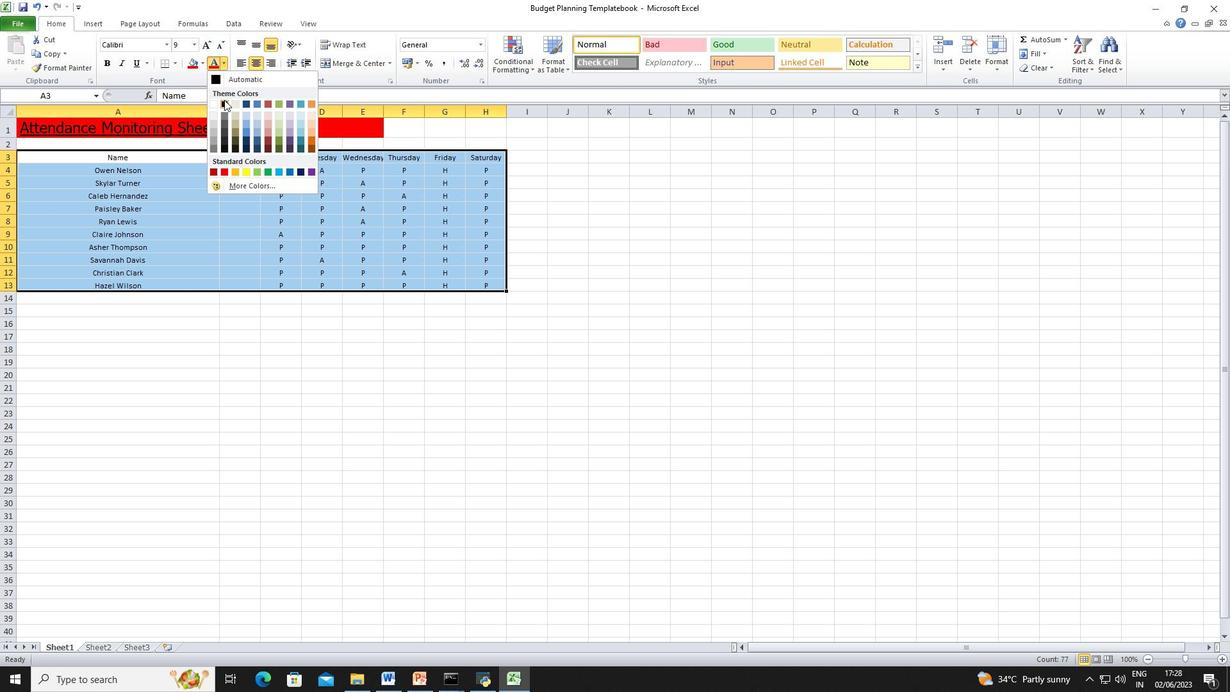 
Action: Mouse moved to (175, 60)
Screenshot: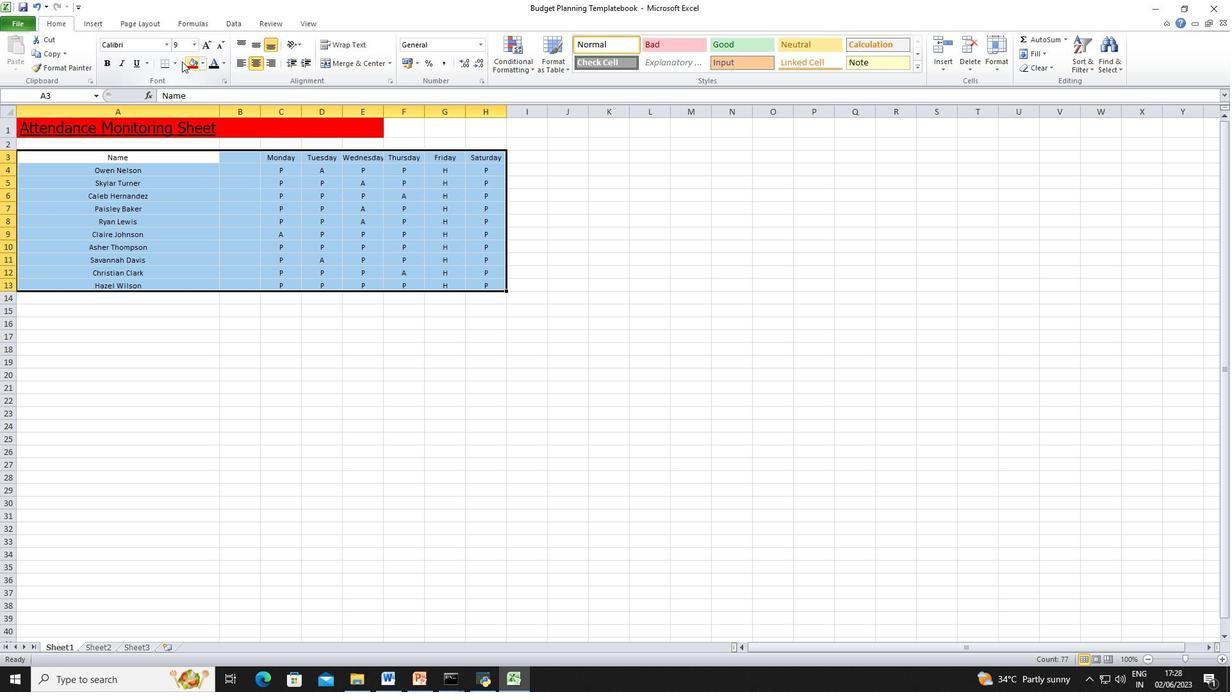 
Action: Mouse pressed left at (175, 60)
Screenshot: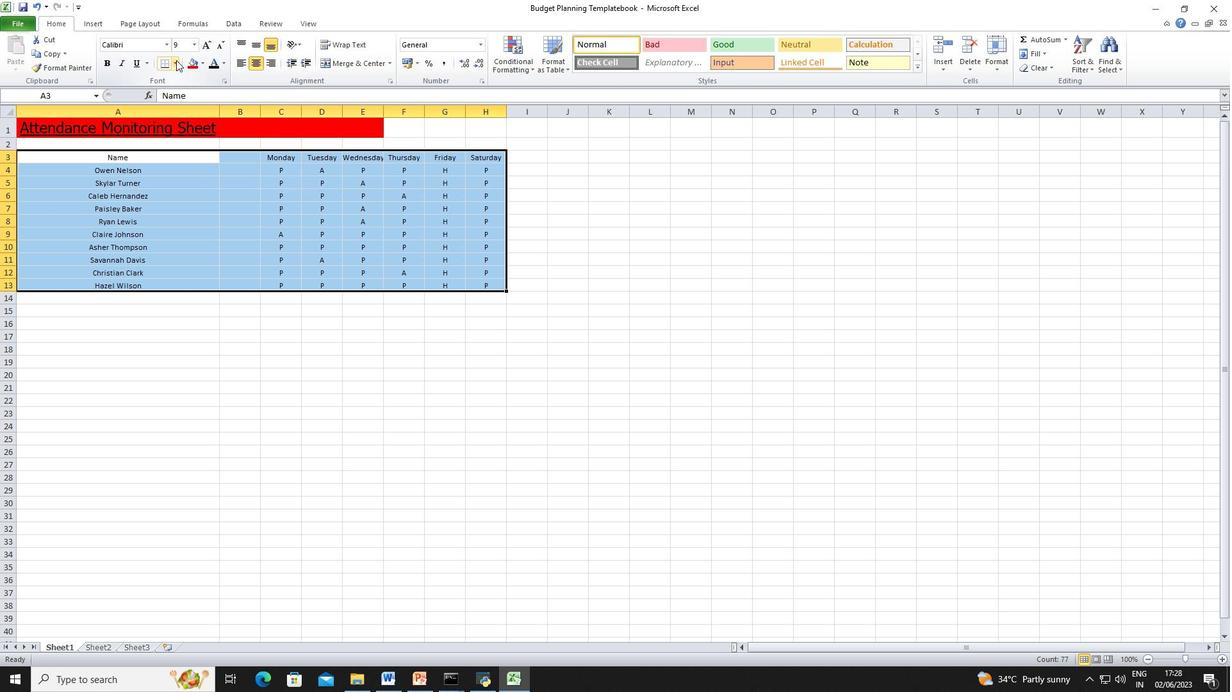 
Action: Mouse moved to (206, 151)
Screenshot: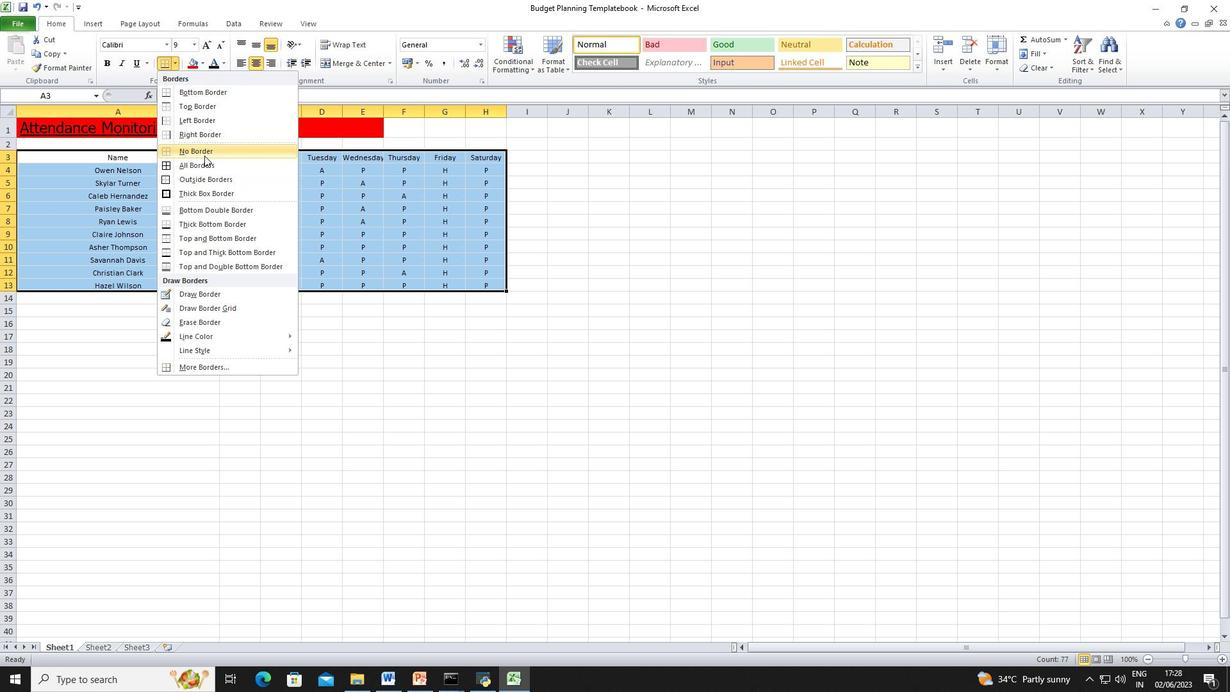 
Action: Mouse pressed left at (206, 151)
Screenshot: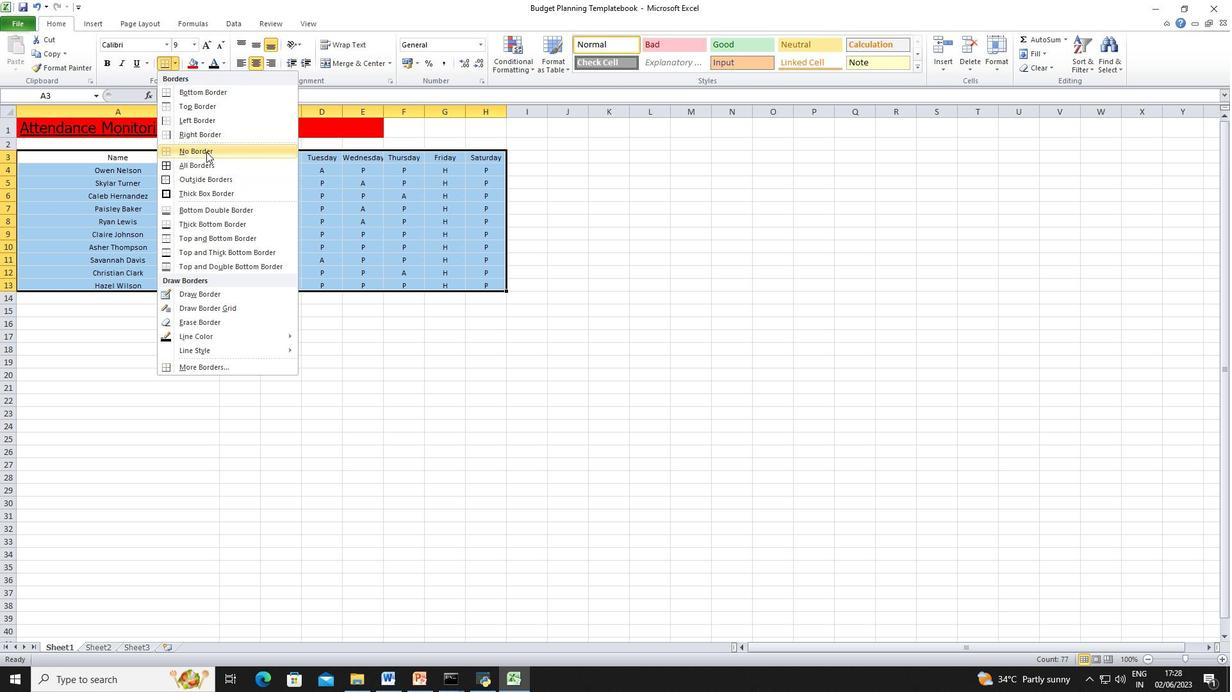 
Action: Mouse moved to (540, 288)
Screenshot: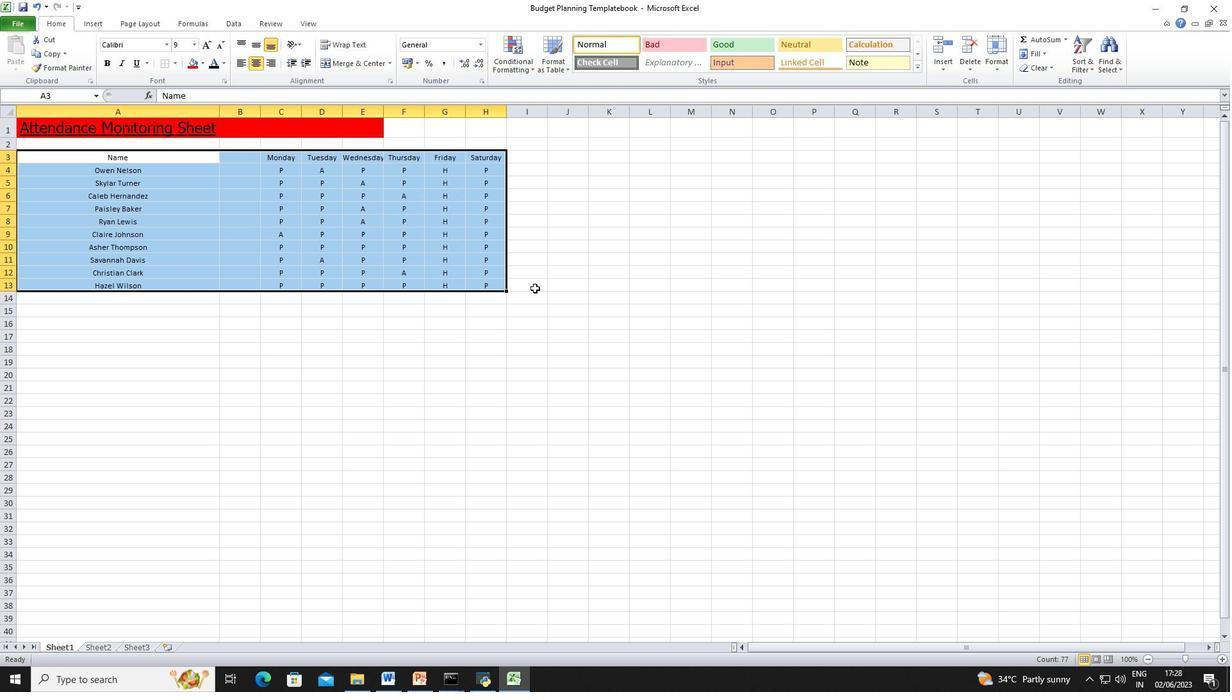 
Action: Mouse pressed left at (540, 288)
Screenshot: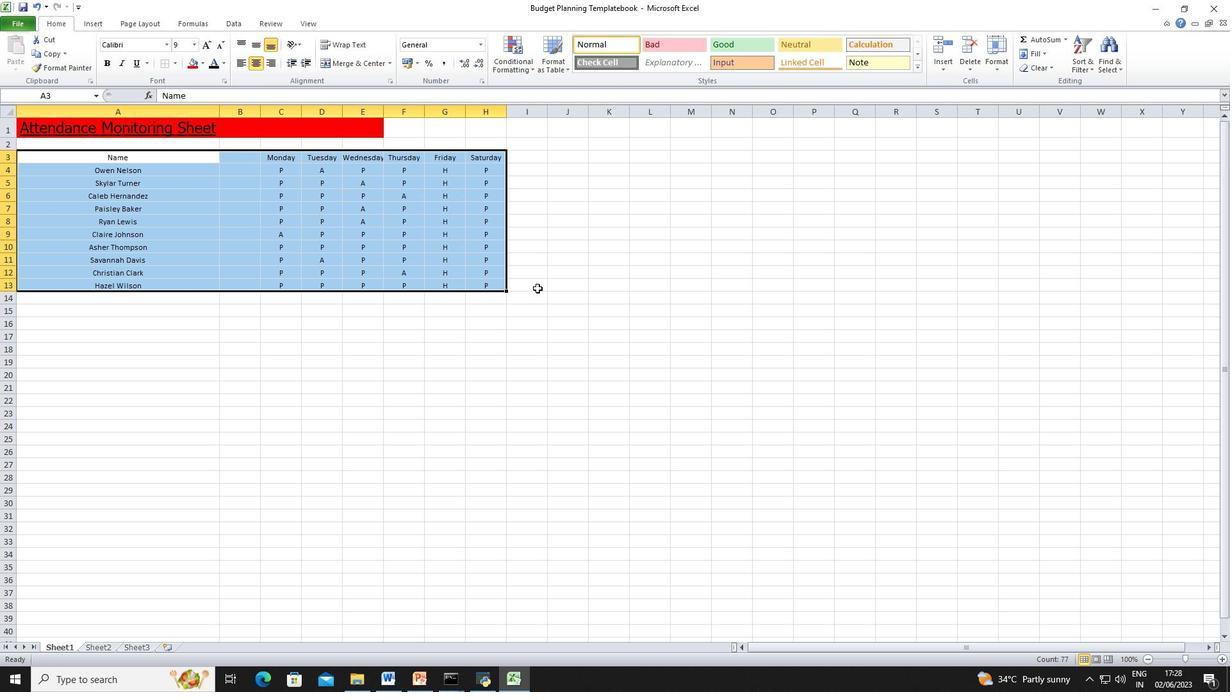 
